 Task: Find connections with filter location Sirinhaém with filter topic #Whatinspiresmewith filter profile language Potuguese with filter current company Unichem Laboratories Limited with filter school Andhra University with filter industry Strategic Management Services with filter service category Market Research with filter keywords title Preschool Teacher
Action: Mouse moved to (195, 305)
Screenshot: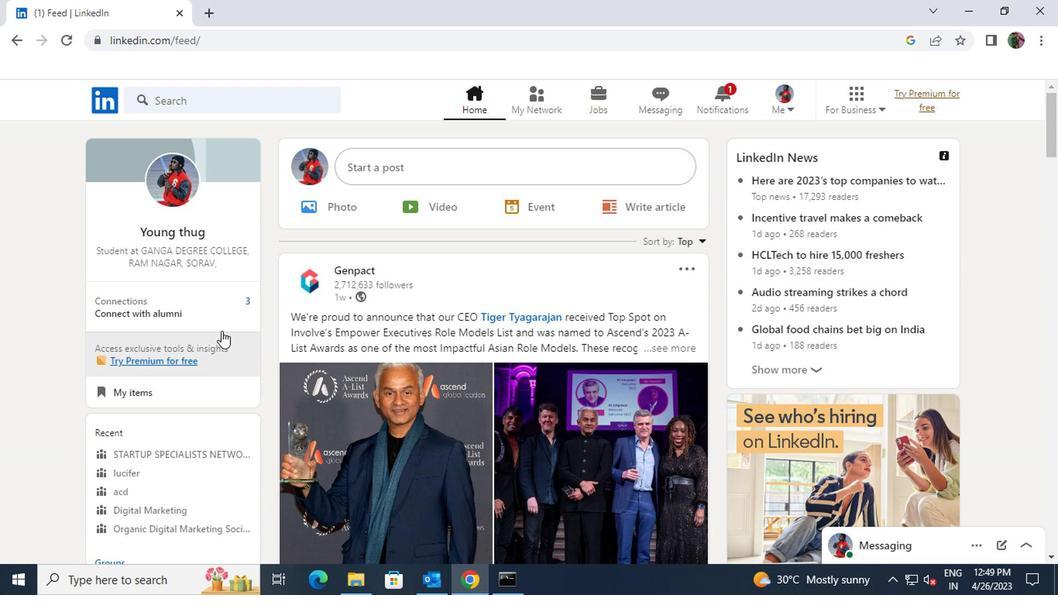 
Action: Mouse pressed left at (195, 305)
Screenshot: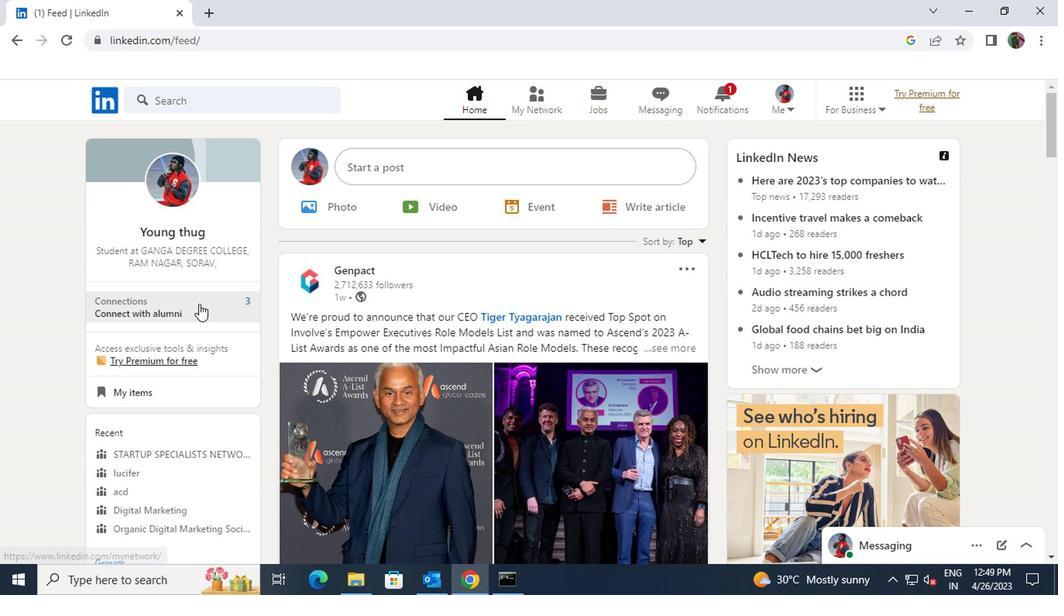 
Action: Mouse moved to (258, 191)
Screenshot: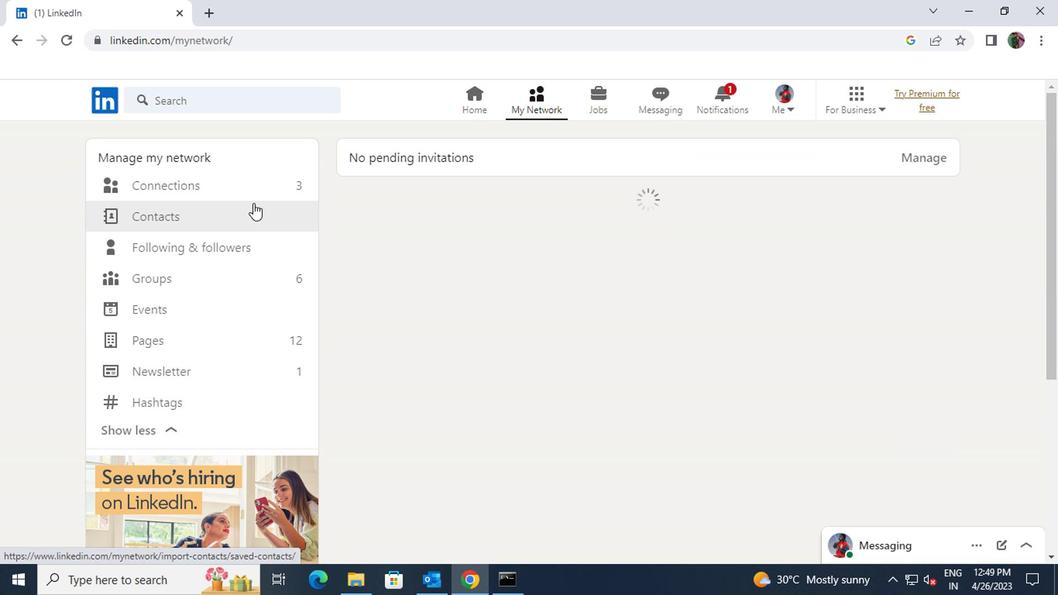 
Action: Mouse pressed left at (258, 191)
Screenshot: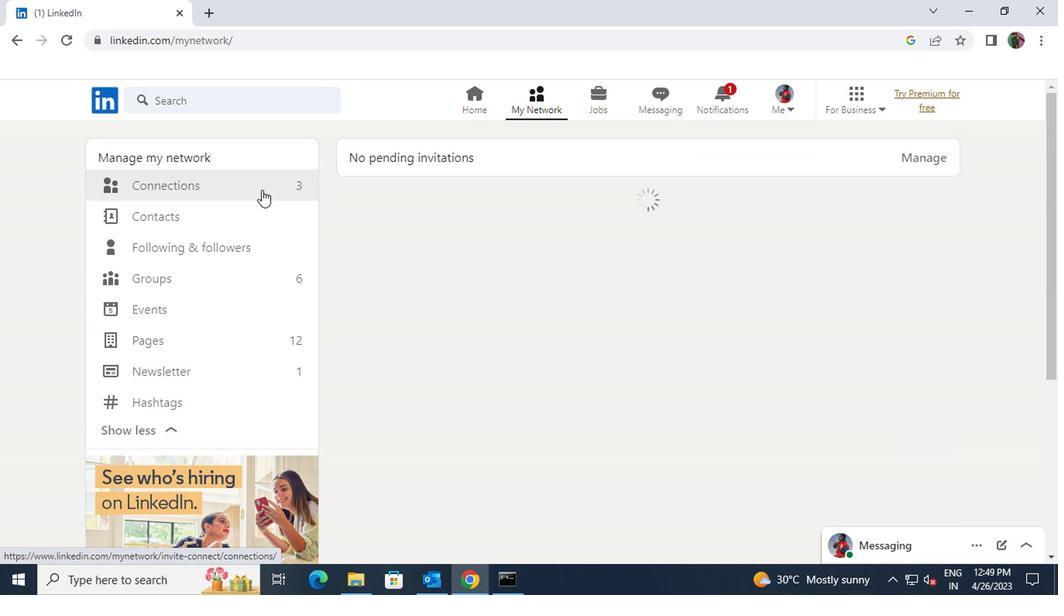 
Action: Mouse moved to (645, 180)
Screenshot: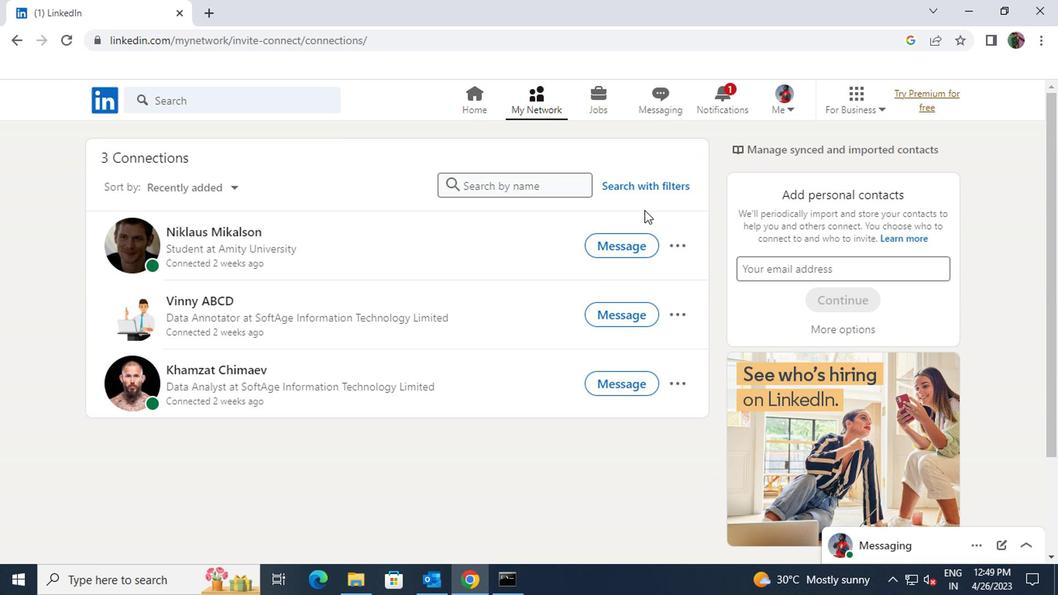 
Action: Mouse pressed left at (645, 180)
Screenshot: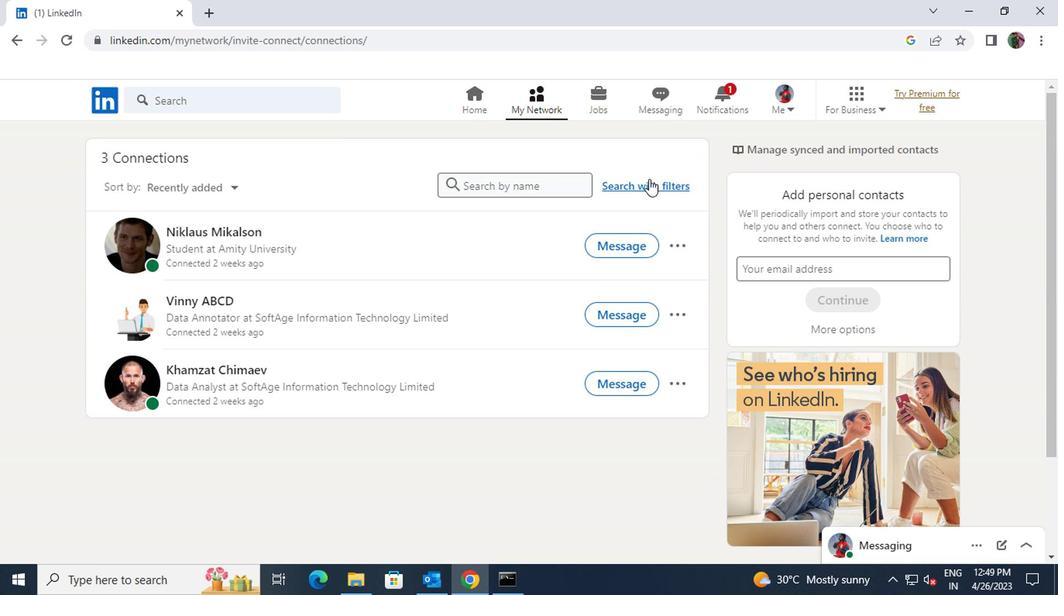 
Action: Mouse moved to (579, 149)
Screenshot: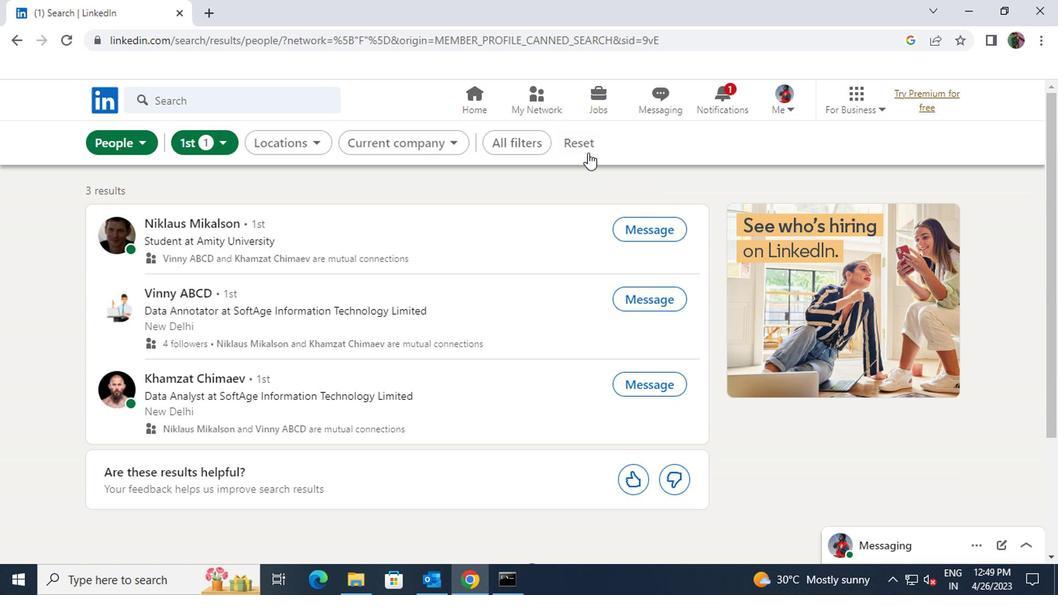 
Action: Mouse pressed left at (579, 149)
Screenshot: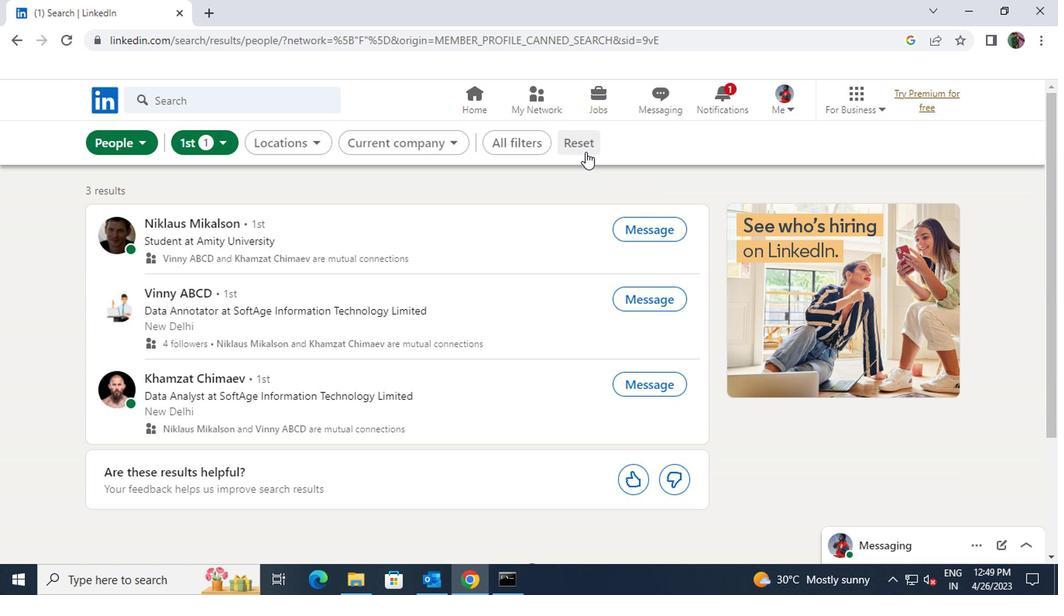
Action: Mouse moved to (559, 143)
Screenshot: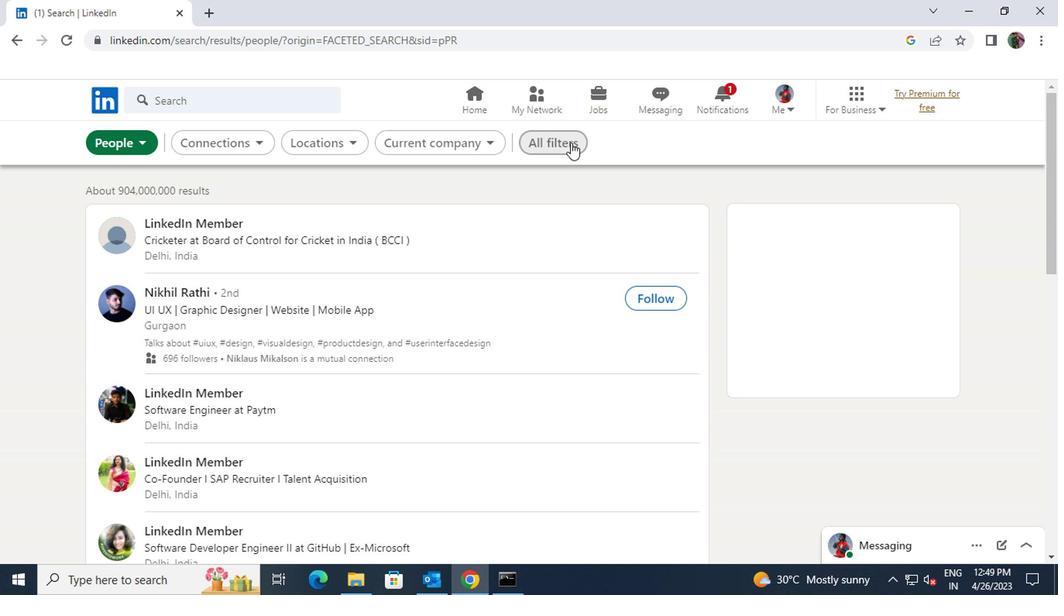 
Action: Mouse pressed left at (559, 143)
Screenshot: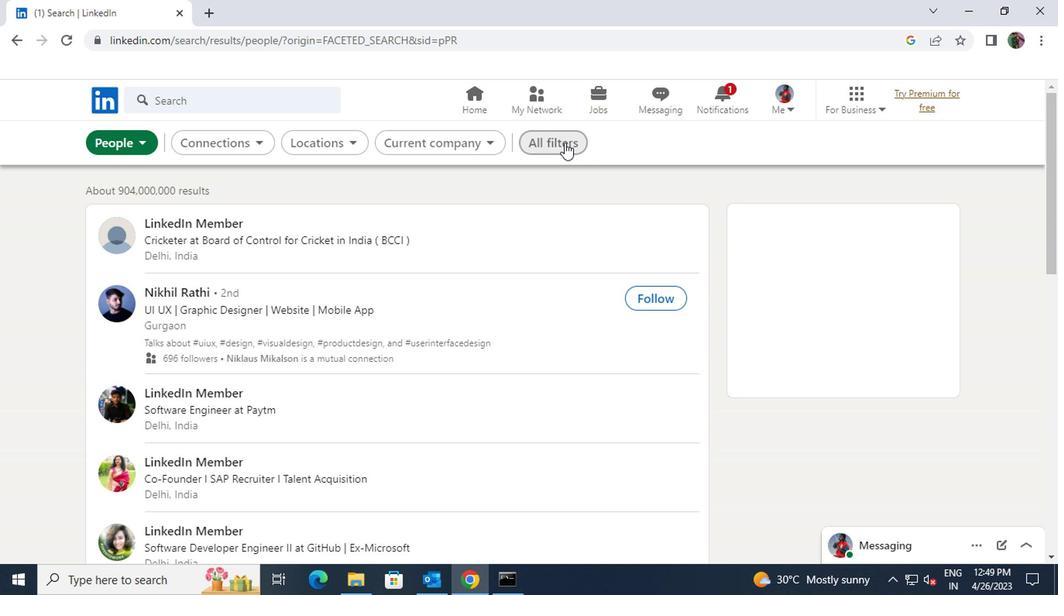 
Action: Mouse moved to (868, 422)
Screenshot: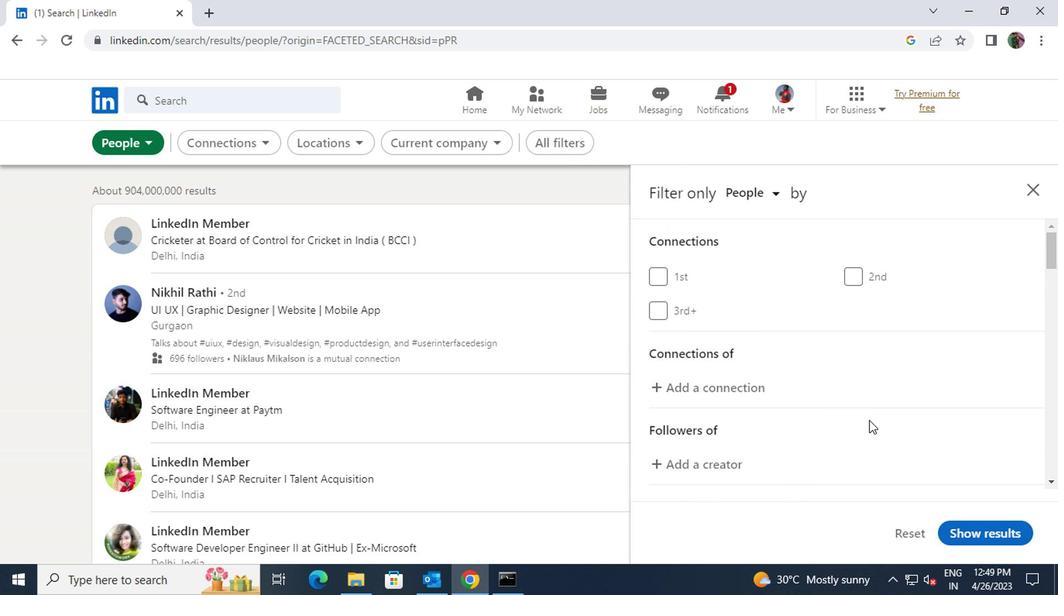 
Action: Mouse scrolled (868, 421) with delta (0, -1)
Screenshot: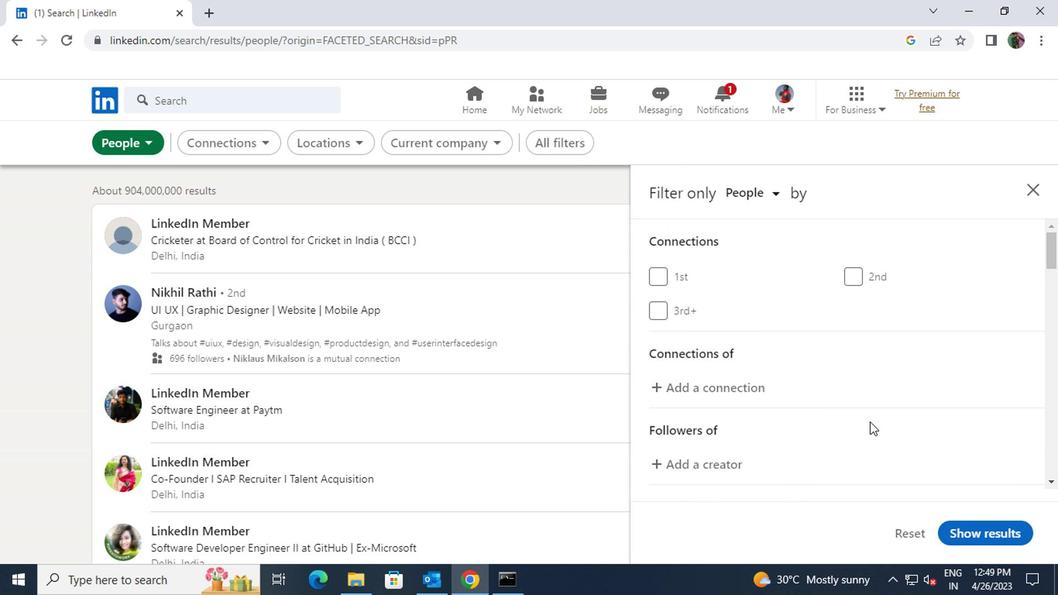 
Action: Mouse moved to (868, 421)
Screenshot: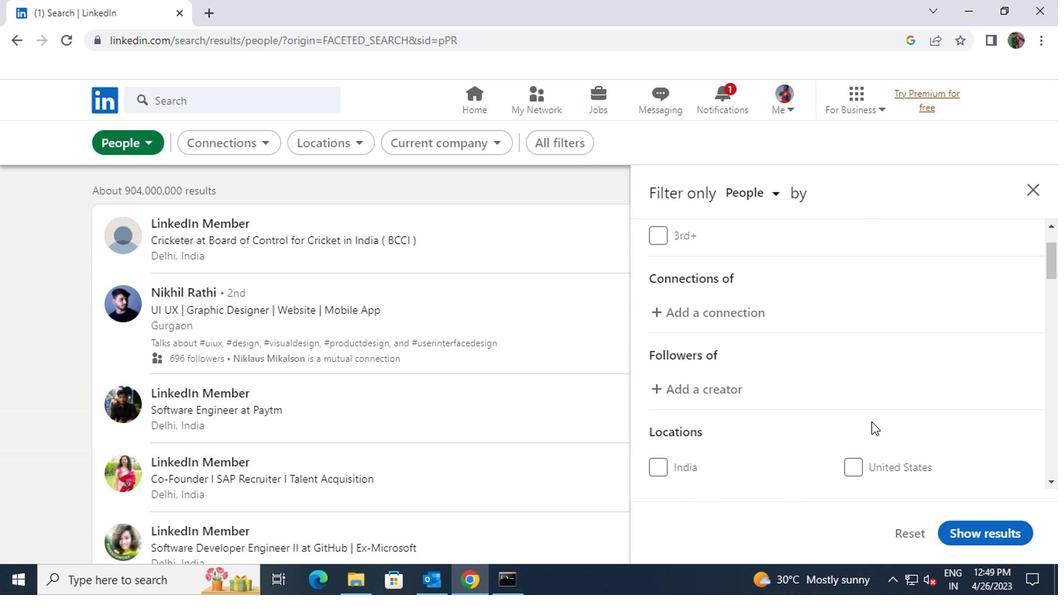 
Action: Mouse scrolled (868, 420) with delta (0, 0)
Screenshot: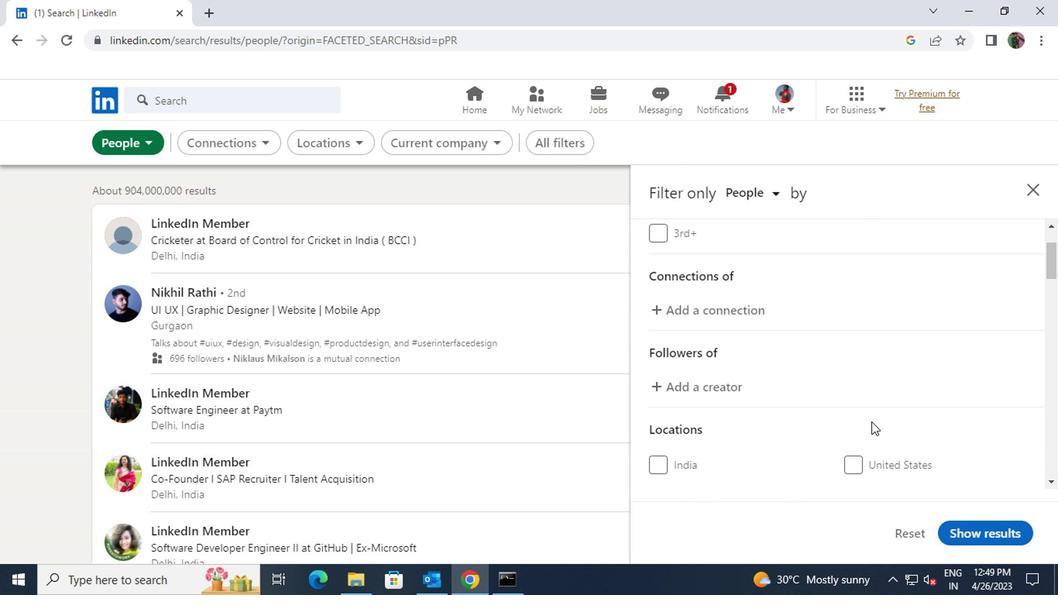 
Action: Mouse scrolled (868, 420) with delta (0, 0)
Screenshot: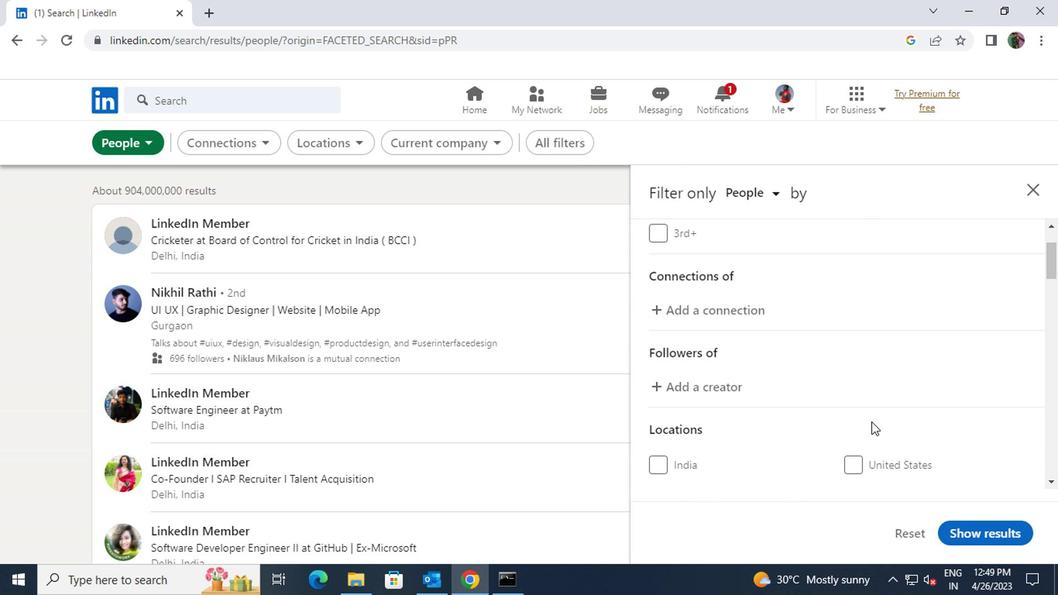 
Action: Mouse scrolled (868, 420) with delta (0, 0)
Screenshot: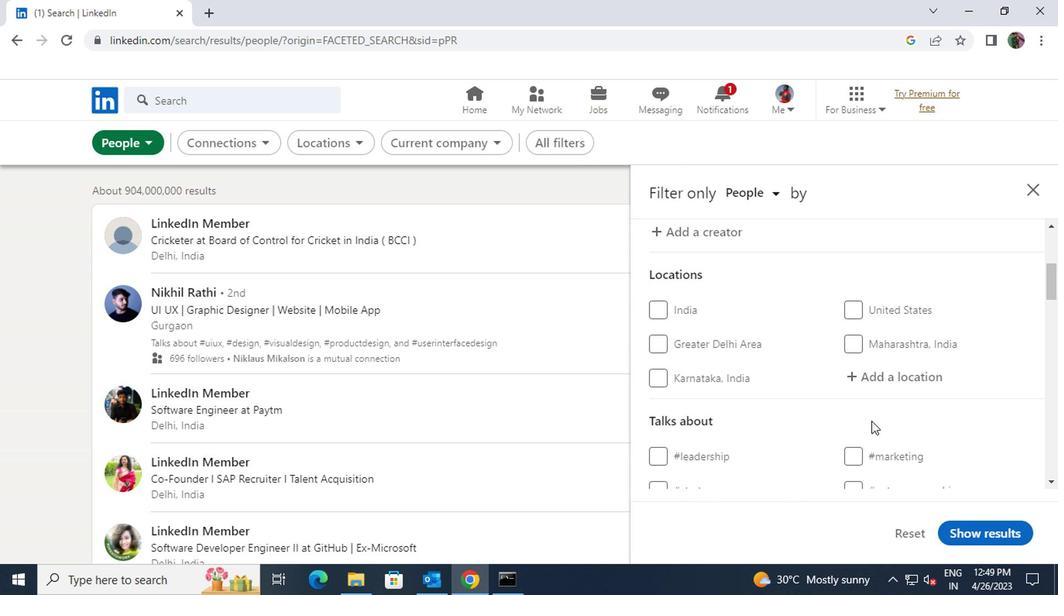 
Action: Mouse moved to (881, 301)
Screenshot: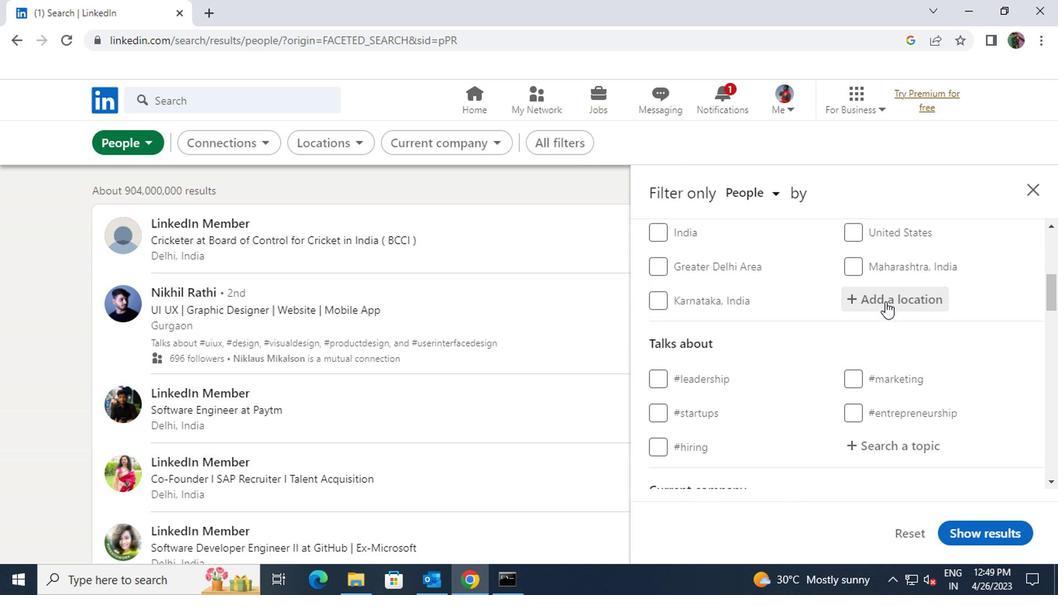 
Action: Mouse pressed left at (881, 301)
Screenshot: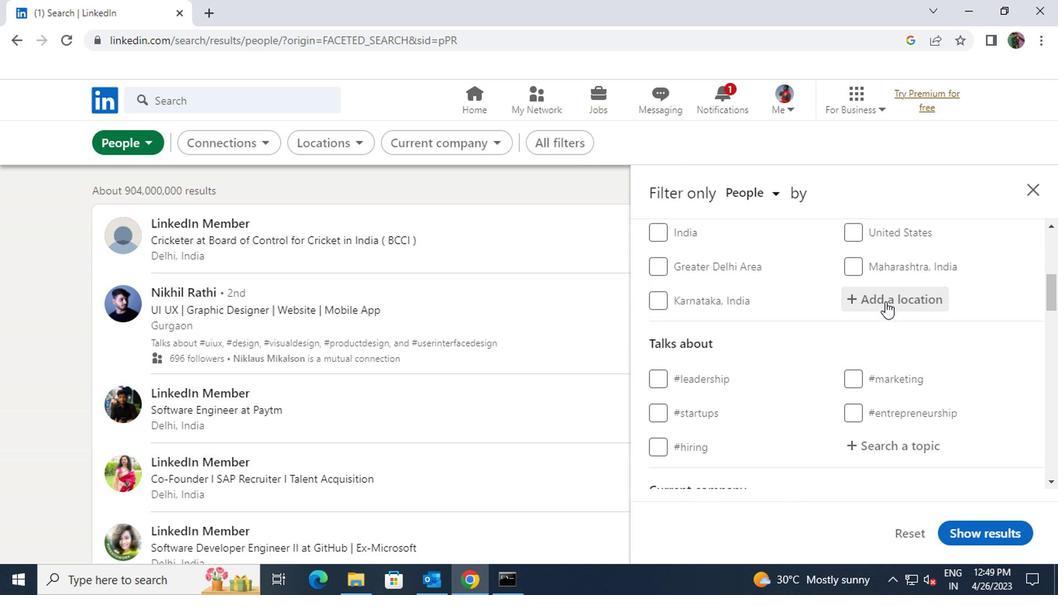 
Action: Key pressed <Key.shift>SIRINHAEM
Screenshot: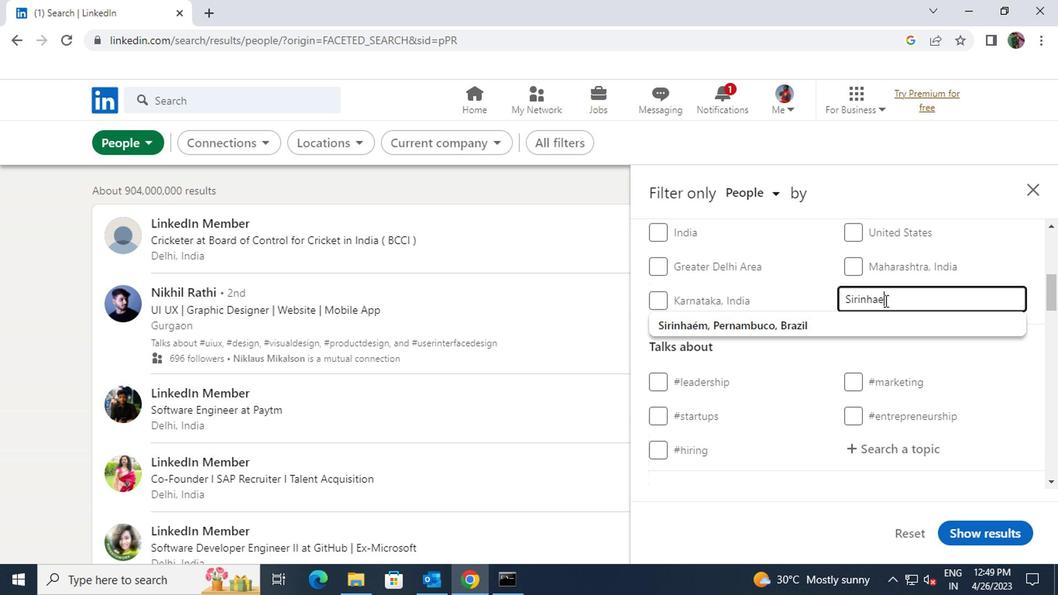 
Action: Mouse moved to (860, 323)
Screenshot: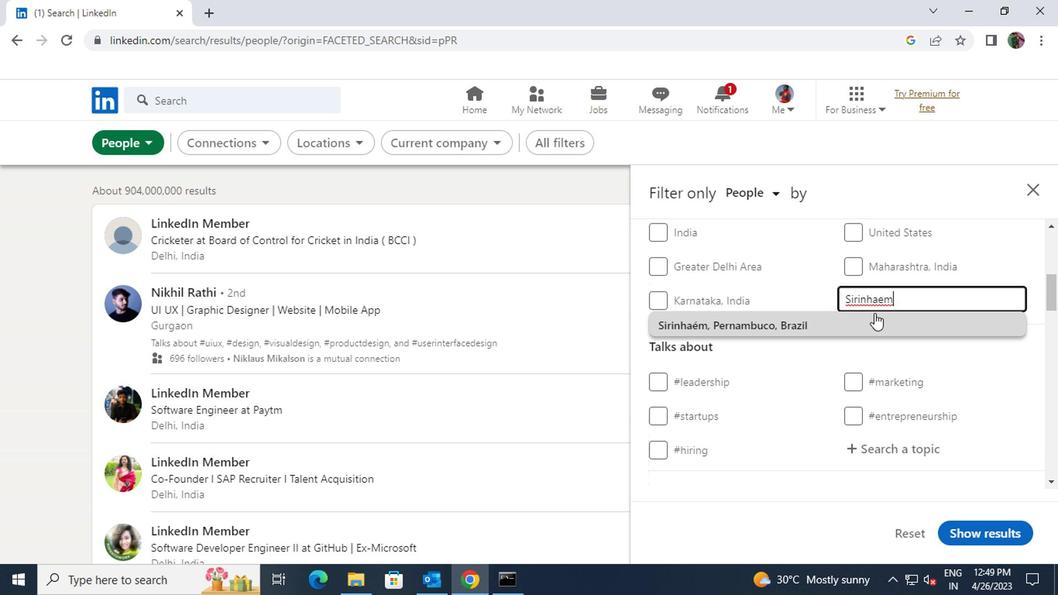 
Action: Mouse pressed left at (860, 323)
Screenshot: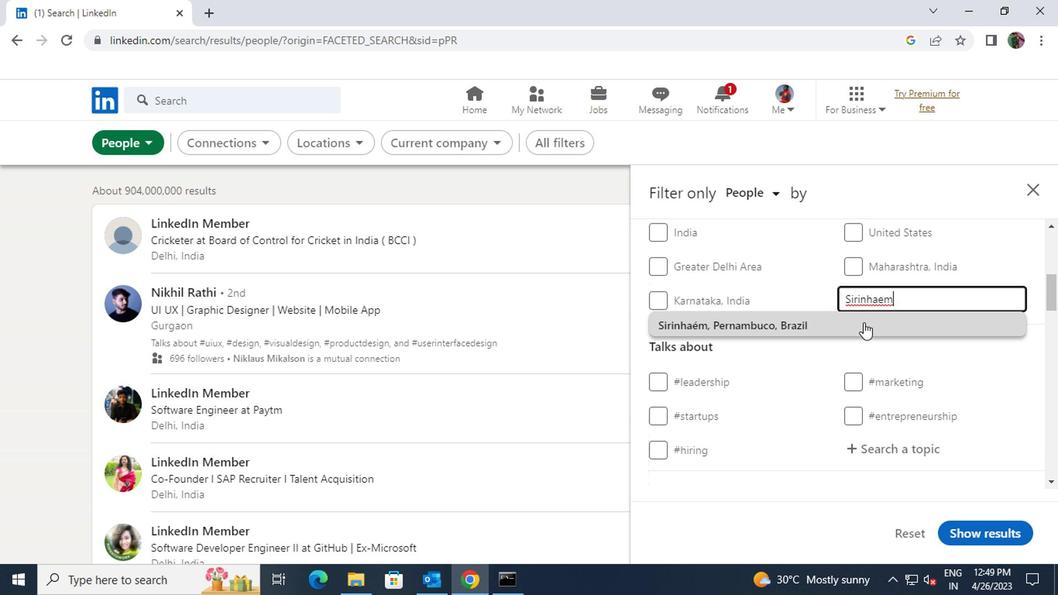 
Action: Mouse scrolled (860, 322) with delta (0, 0)
Screenshot: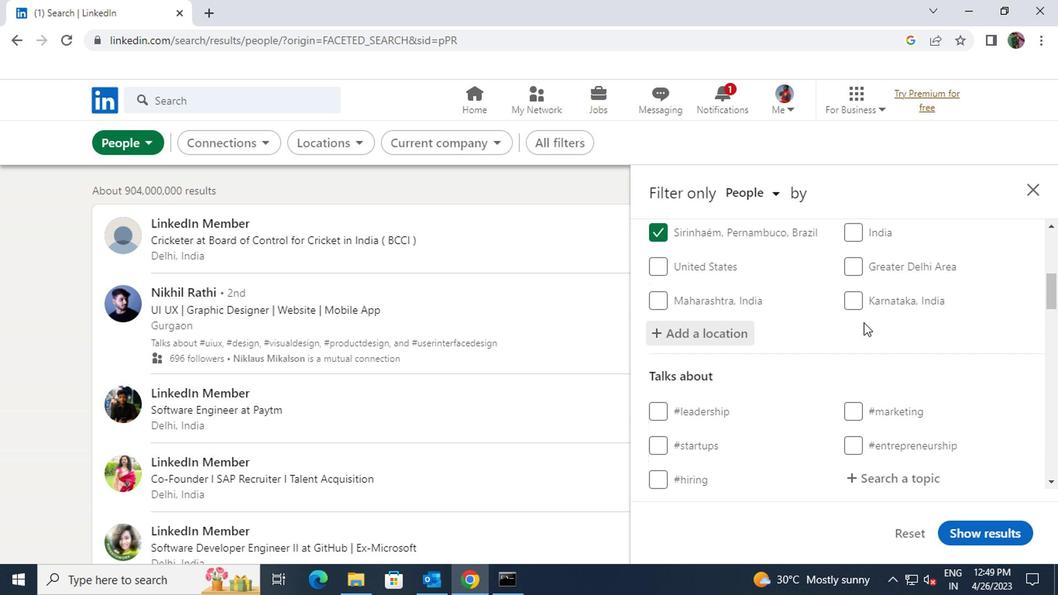 
Action: Mouse scrolled (860, 322) with delta (0, 0)
Screenshot: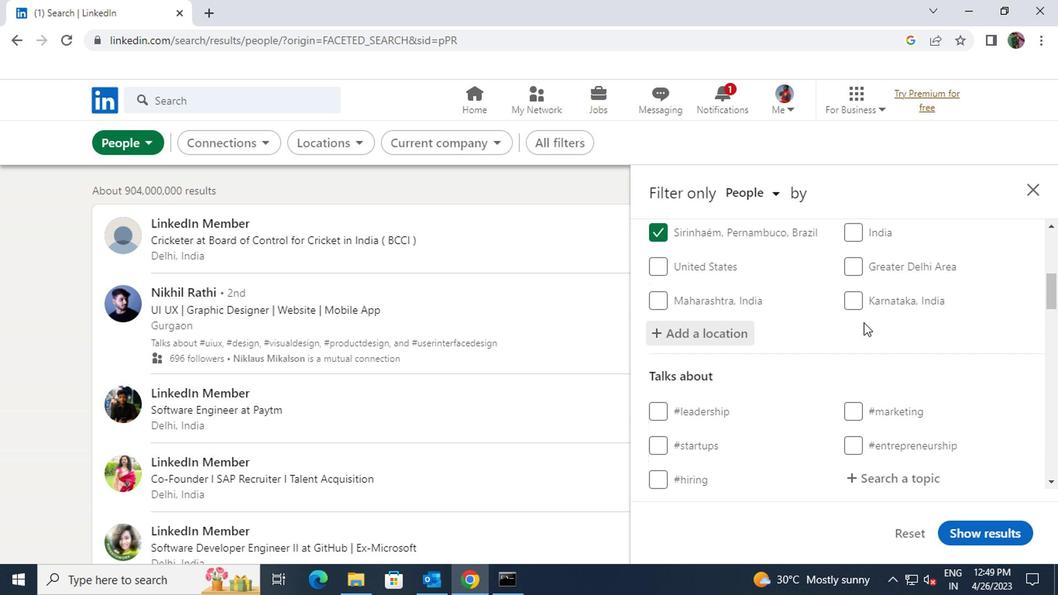 
Action: Mouse pressed left at (860, 323)
Screenshot: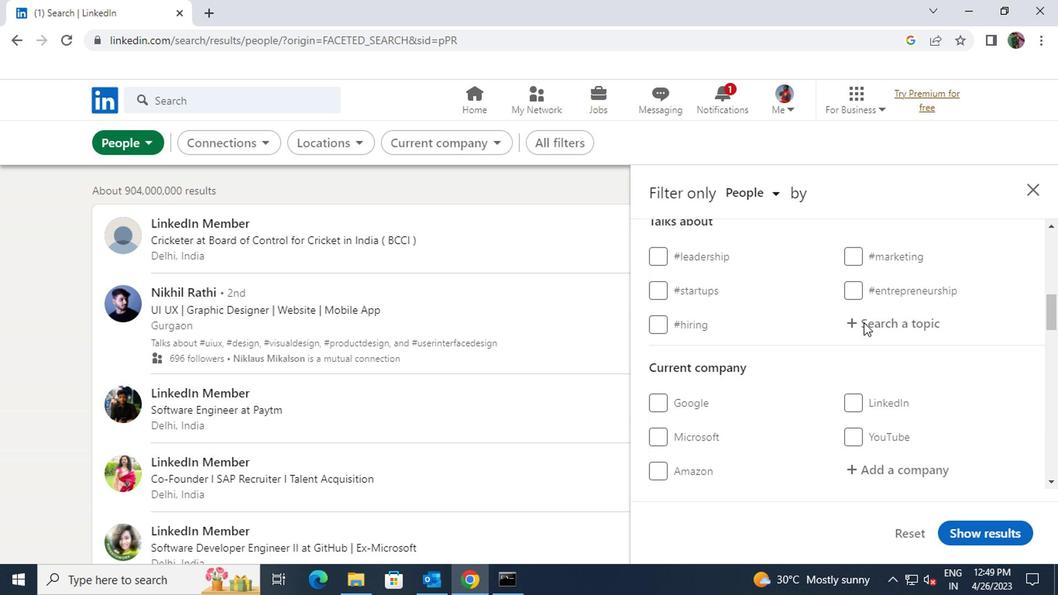 
Action: Key pressed <Key.shift><Key.shift><Key.shift><Key.shift><Key.shift><Key.shift><Key.shift><Key.shift><Key.shift><Key.shift><Key.shift><Key.shift><Key.shift>#WHATINSPIREWITH
Screenshot: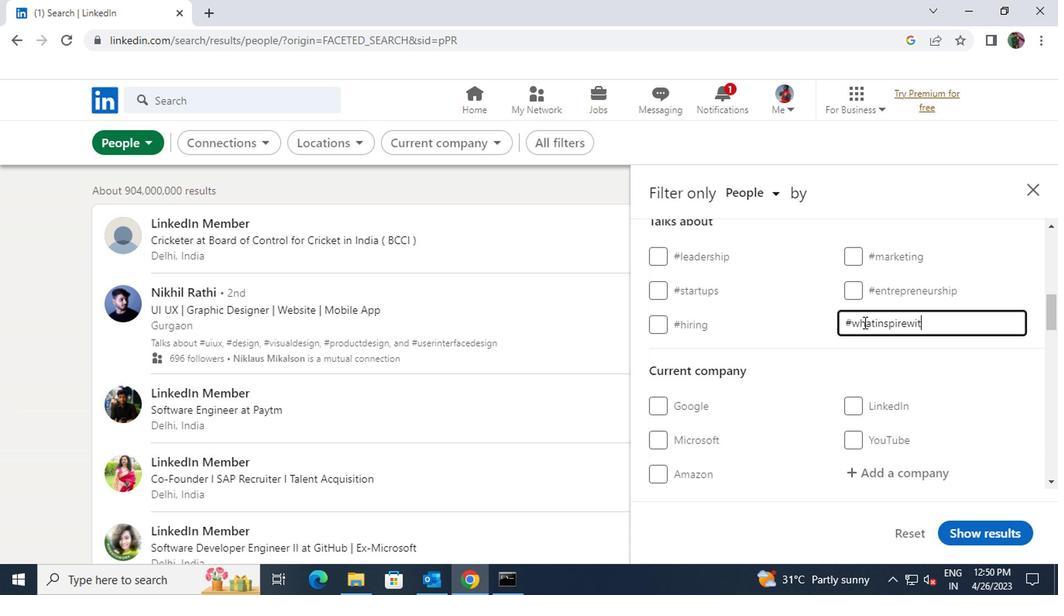 
Action: Mouse scrolled (860, 322) with delta (0, 0)
Screenshot: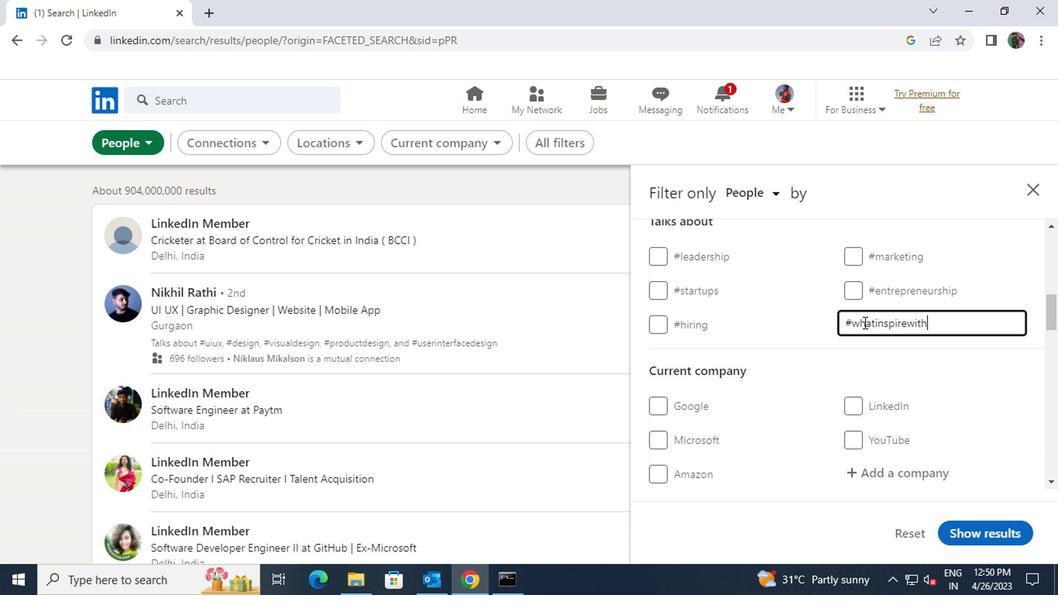 
Action: Mouse scrolled (860, 322) with delta (0, 0)
Screenshot: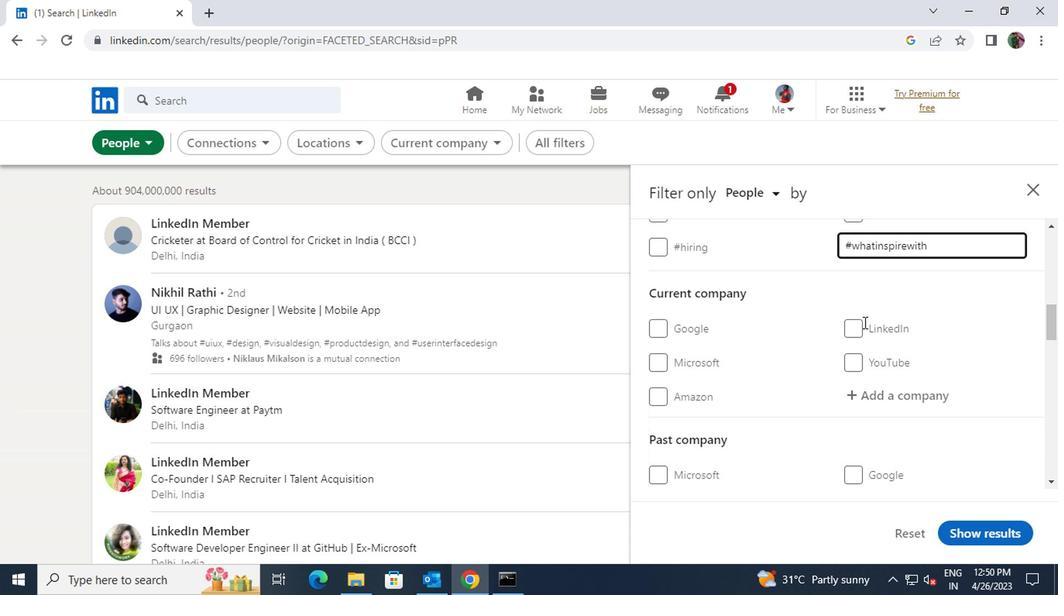 
Action: Mouse moved to (860, 321)
Screenshot: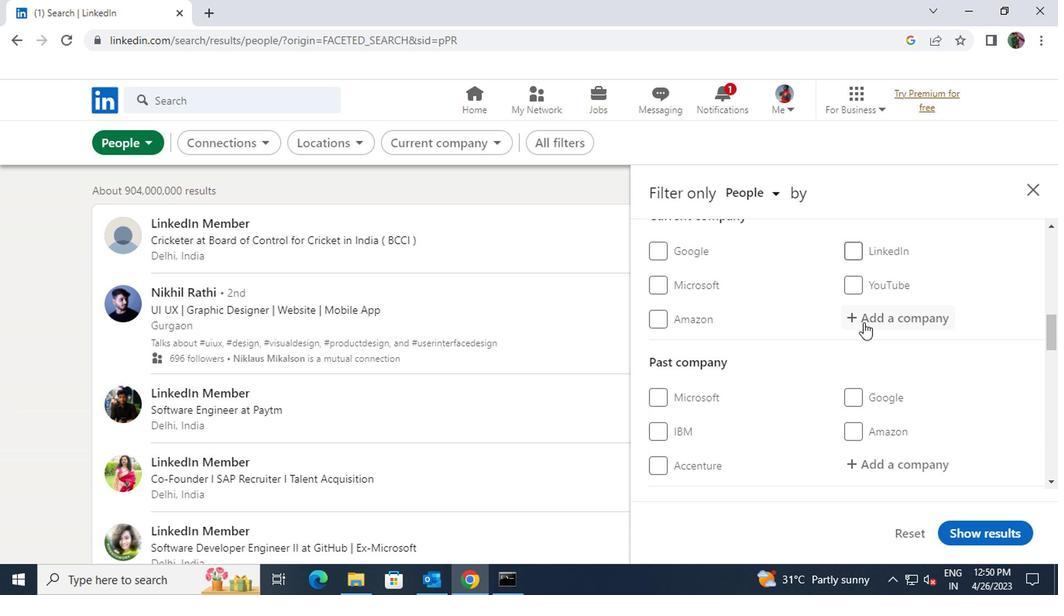 
Action: Mouse pressed left at (860, 321)
Screenshot: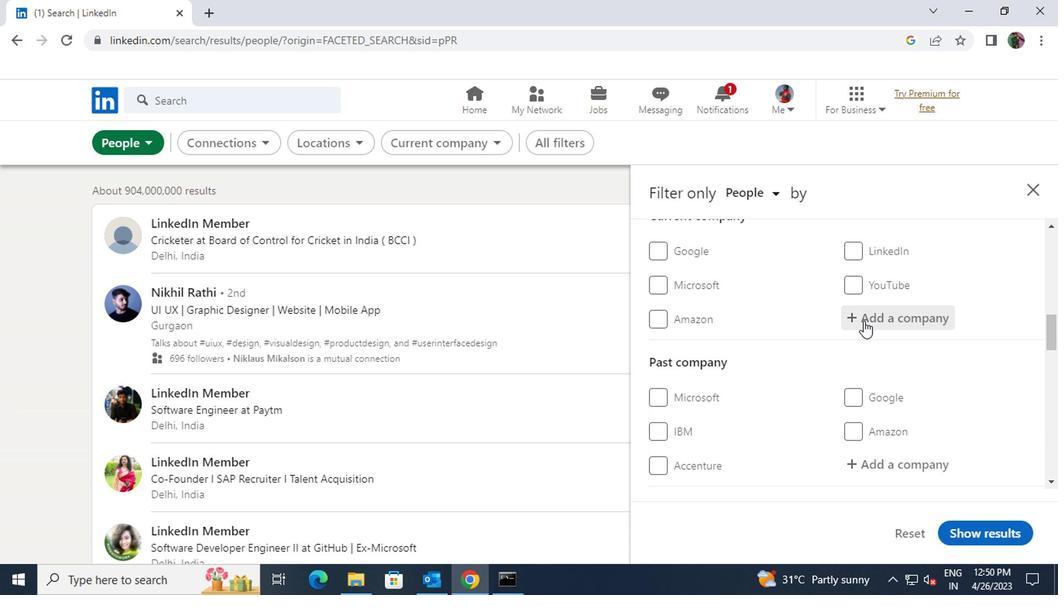 
Action: Key pressed <Key.shift><Key.shift><Key.shift><Key.shift><Key.shift><Key.shift>UNICHEM
Screenshot: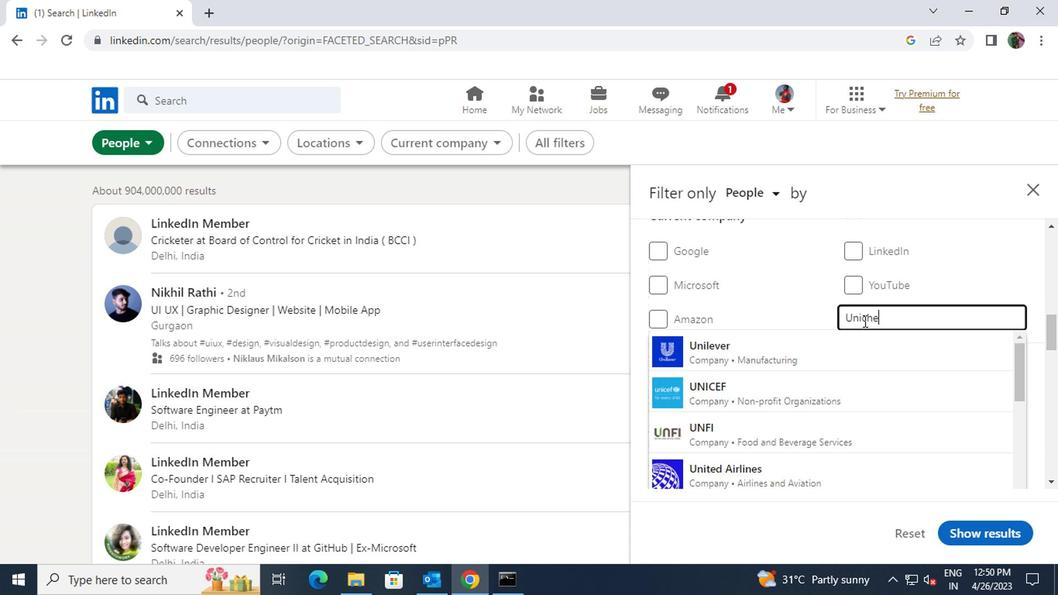 
Action: Mouse moved to (848, 344)
Screenshot: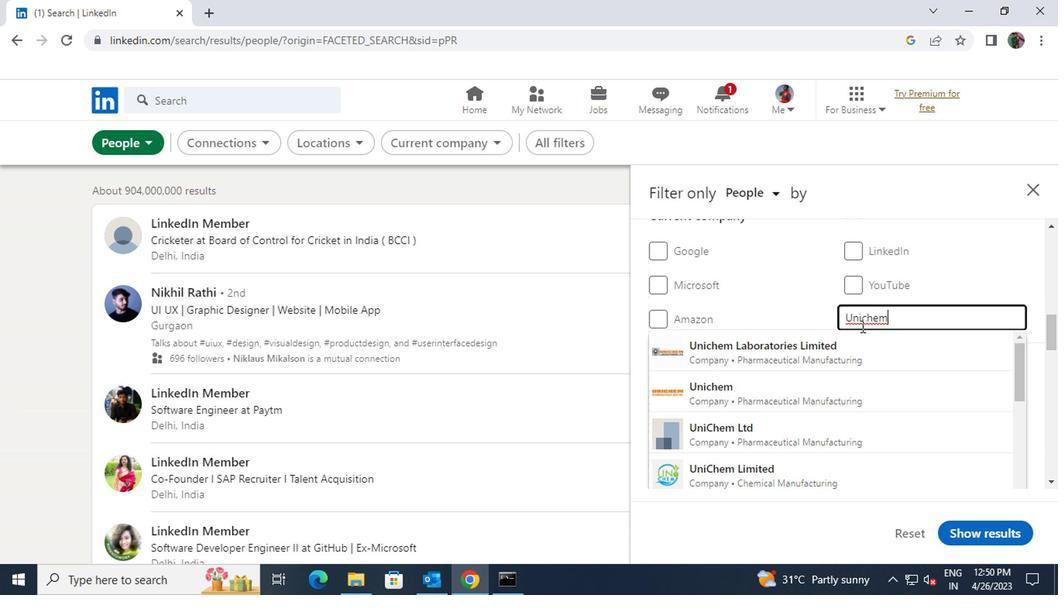 
Action: Mouse pressed left at (848, 344)
Screenshot: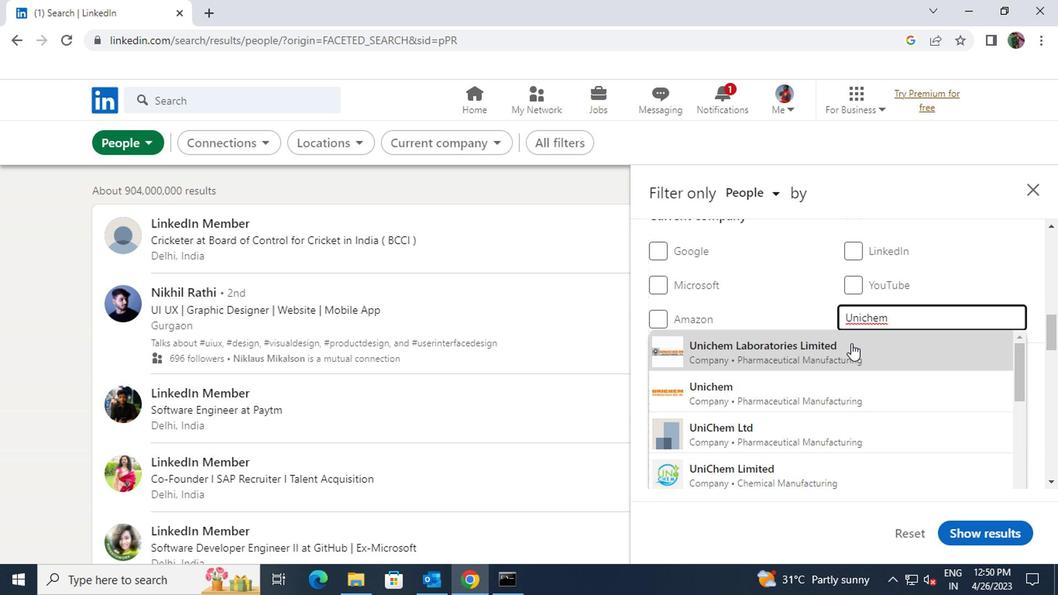 
Action: Mouse scrolled (848, 343) with delta (0, 0)
Screenshot: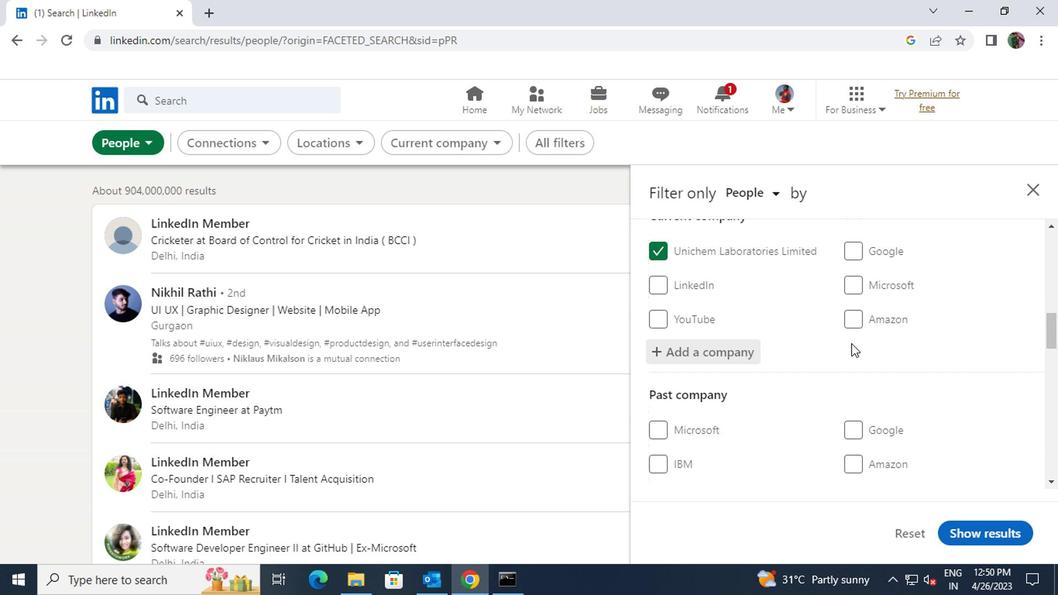 
Action: Mouse scrolled (848, 343) with delta (0, 0)
Screenshot: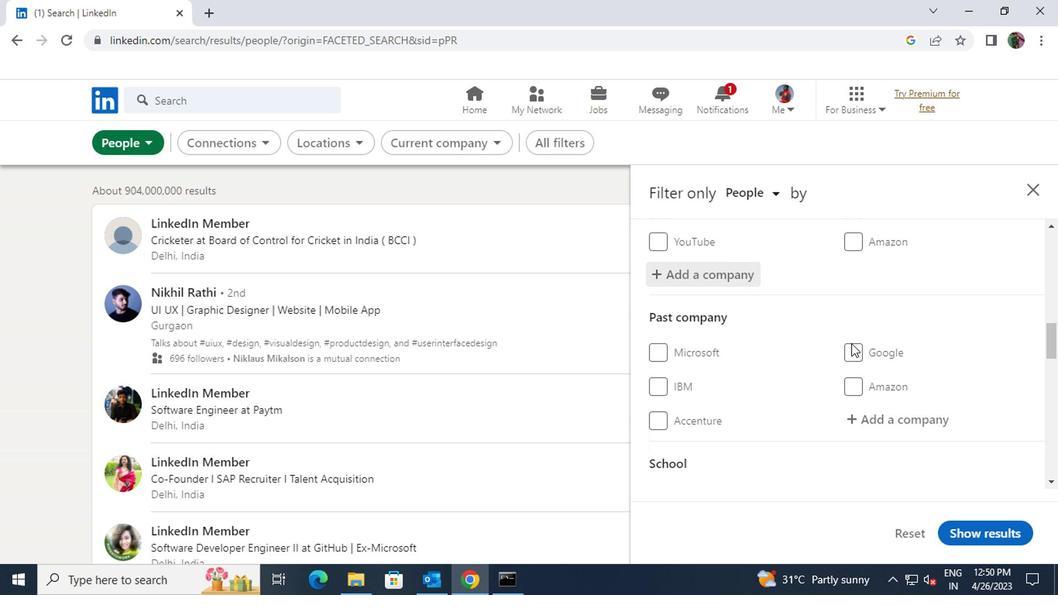 
Action: Mouse scrolled (848, 343) with delta (0, 0)
Screenshot: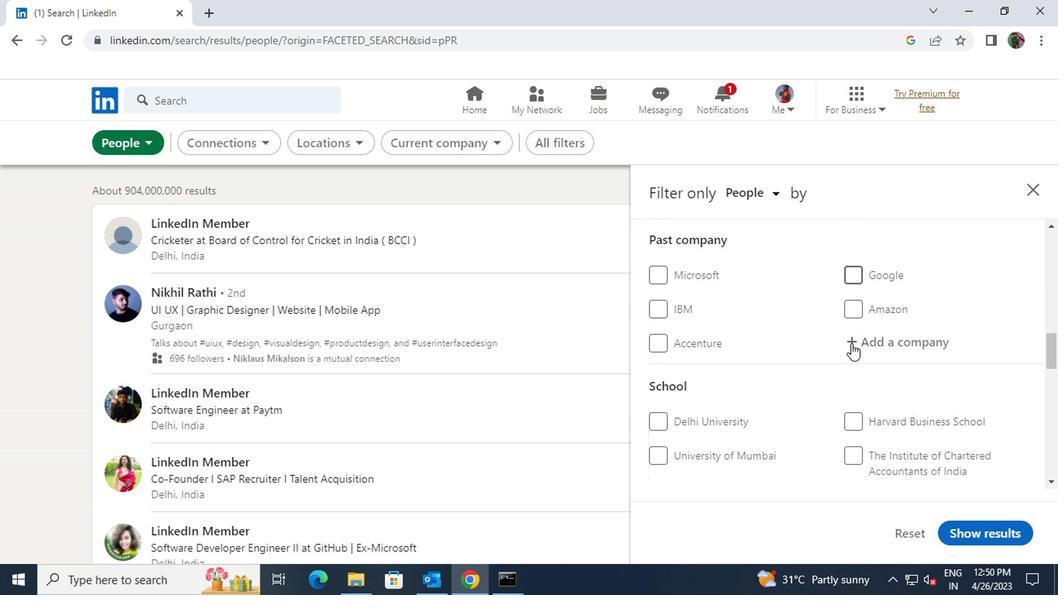 
Action: Mouse moved to (874, 430)
Screenshot: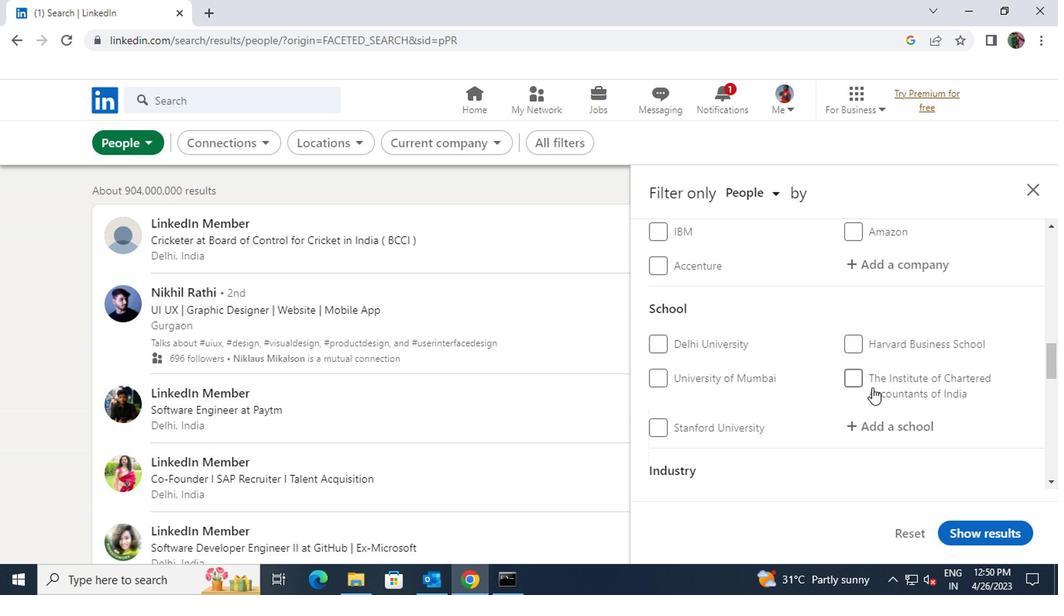 
Action: Mouse pressed left at (874, 430)
Screenshot: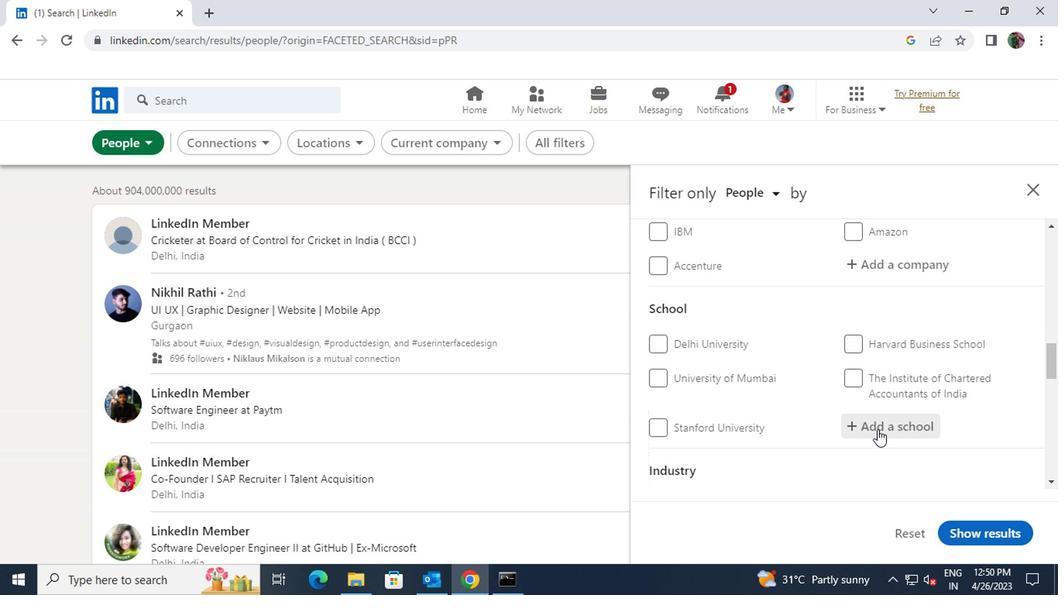 
Action: Key pressed <Key.shift>ANDHRA
Screenshot: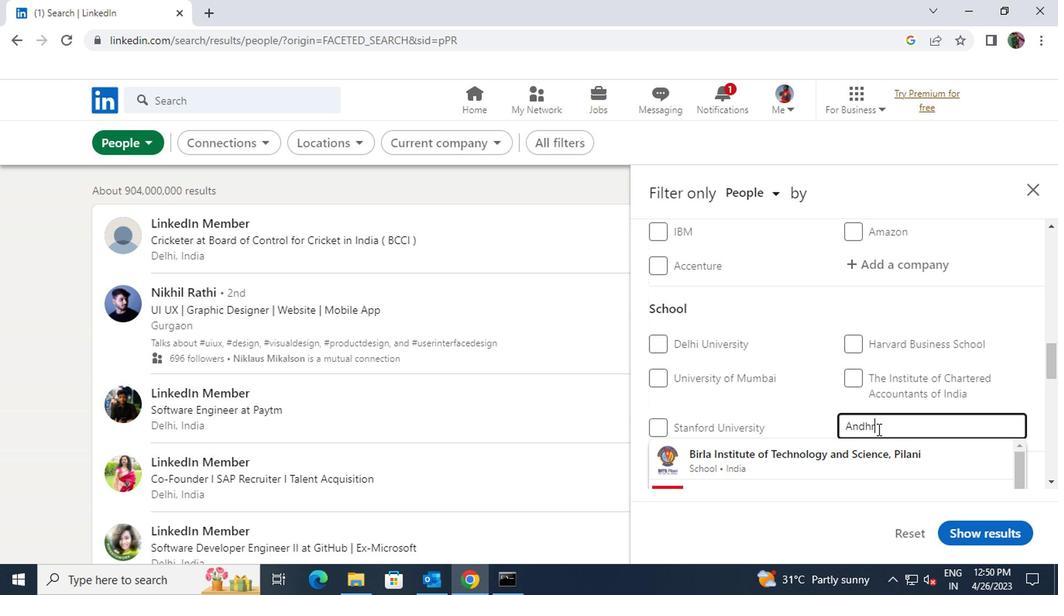 
Action: Mouse moved to (840, 470)
Screenshot: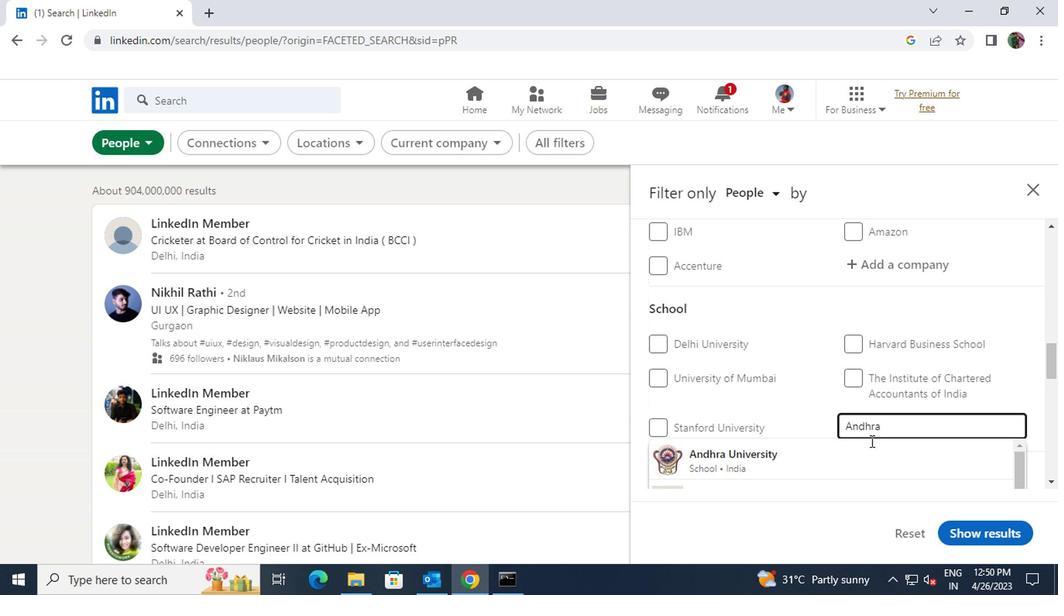 
Action: Mouse pressed left at (840, 470)
Screenshot: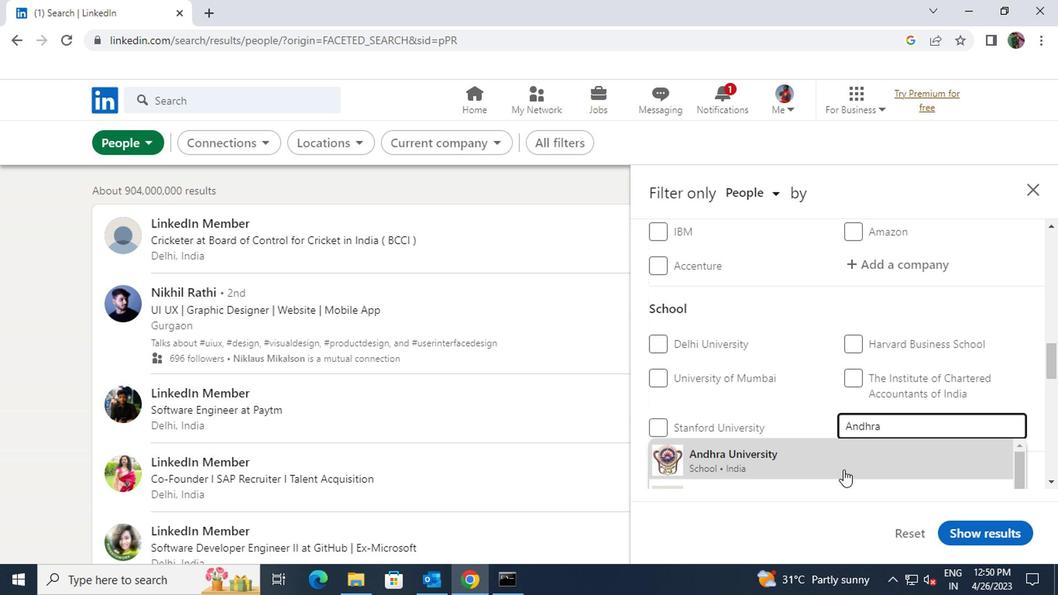
Action: Mouse scrolled (840, 469) with delta (0, -1)
Screenshot: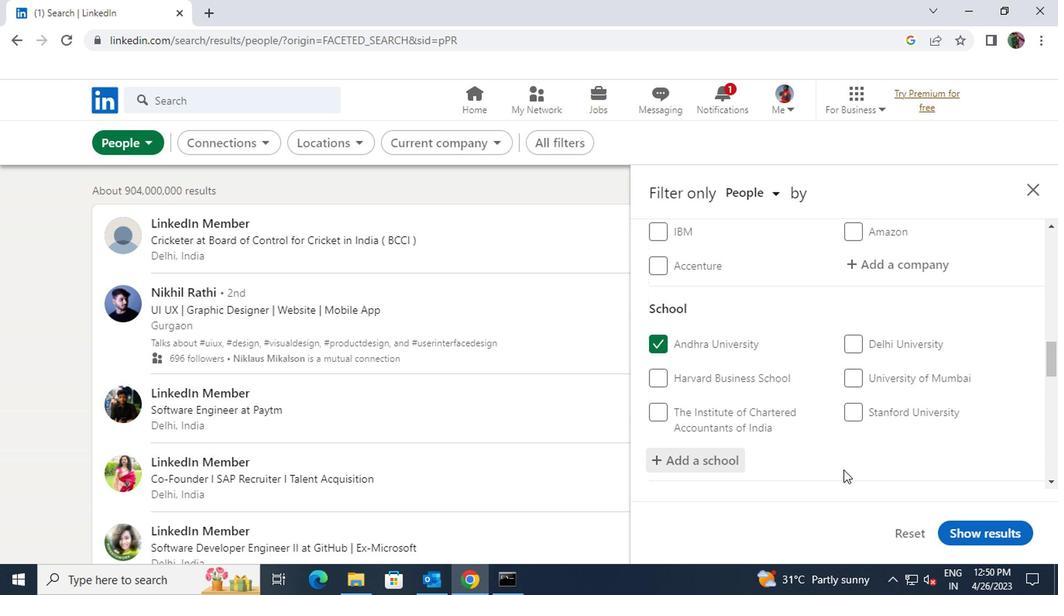 
Action: Mouse scrolled (840, 469) with delta (0, -1)
Screenshot: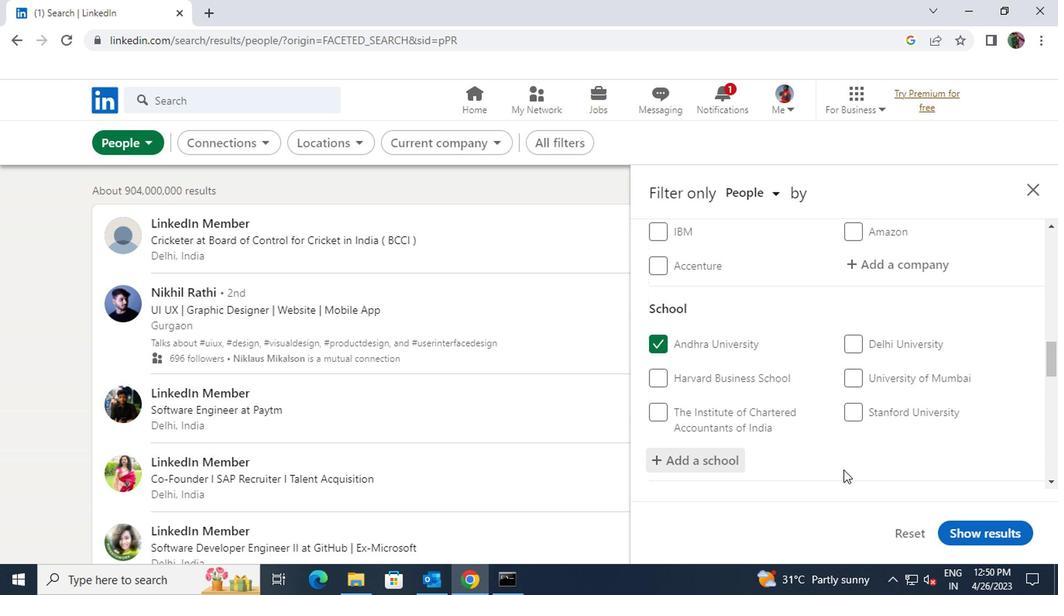 
Action: Mouse scrolled (840, 469) with delta (0, -1)
Screenshot: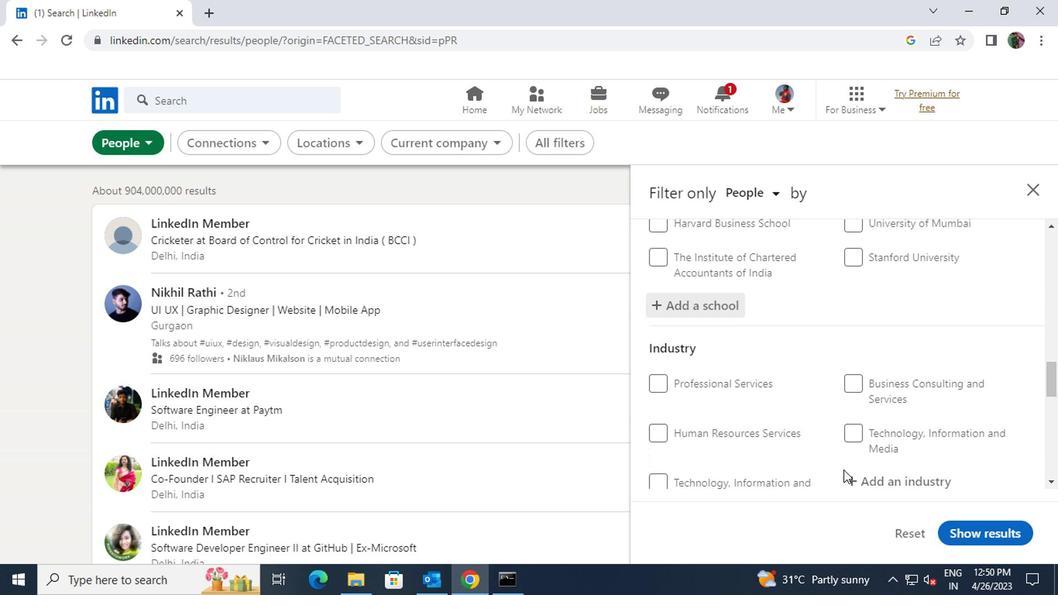 
Action: Mouse moved to (861, 409)
Screenshot: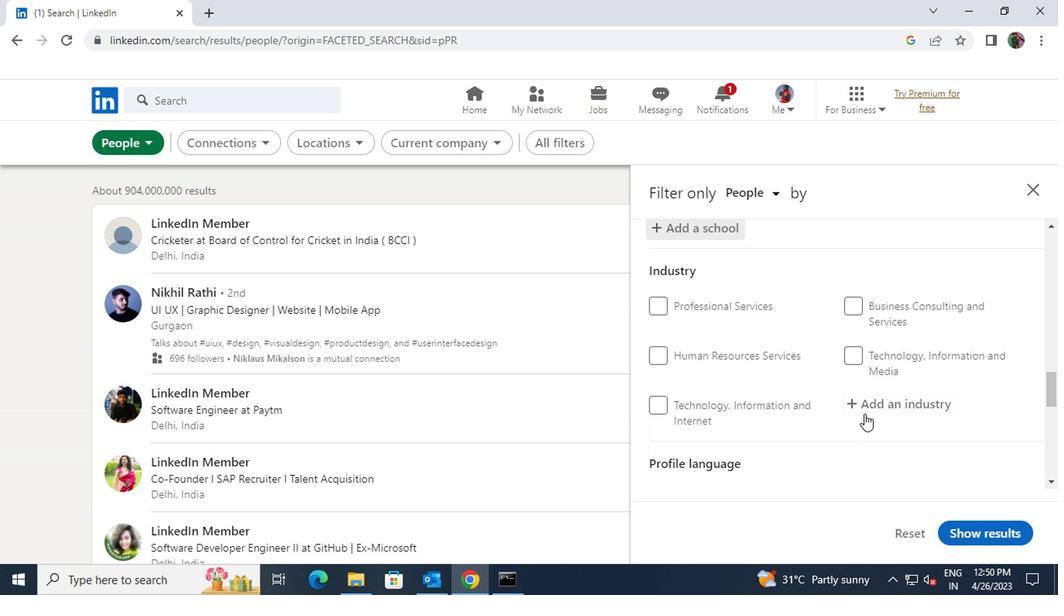 
Action: Mouse pressed left at (861, 409)
Screenshot: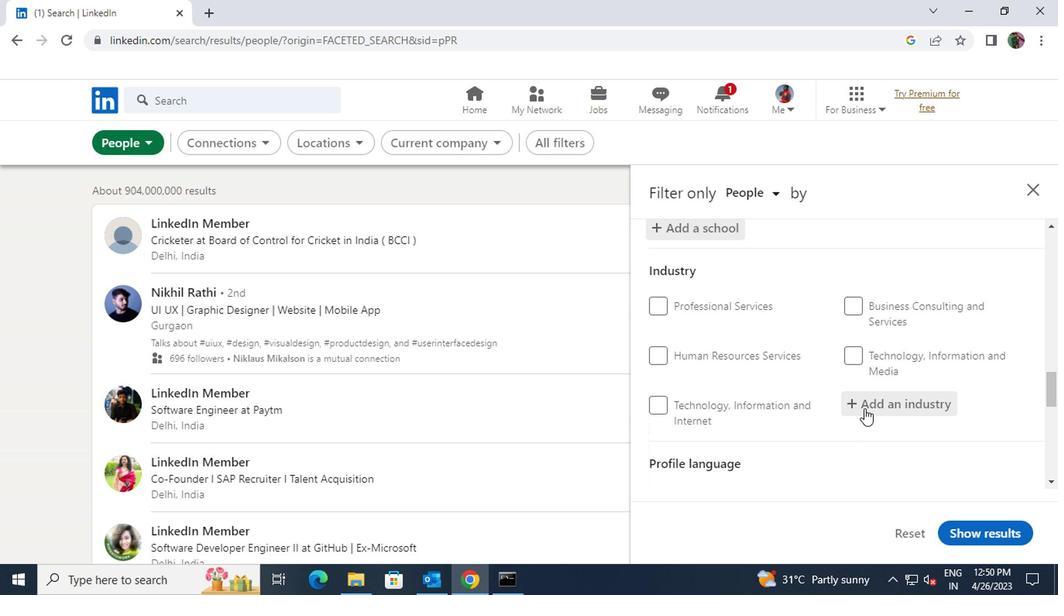
Action: Key pressed <Key.shift><Key.shift>STR
Screenshot: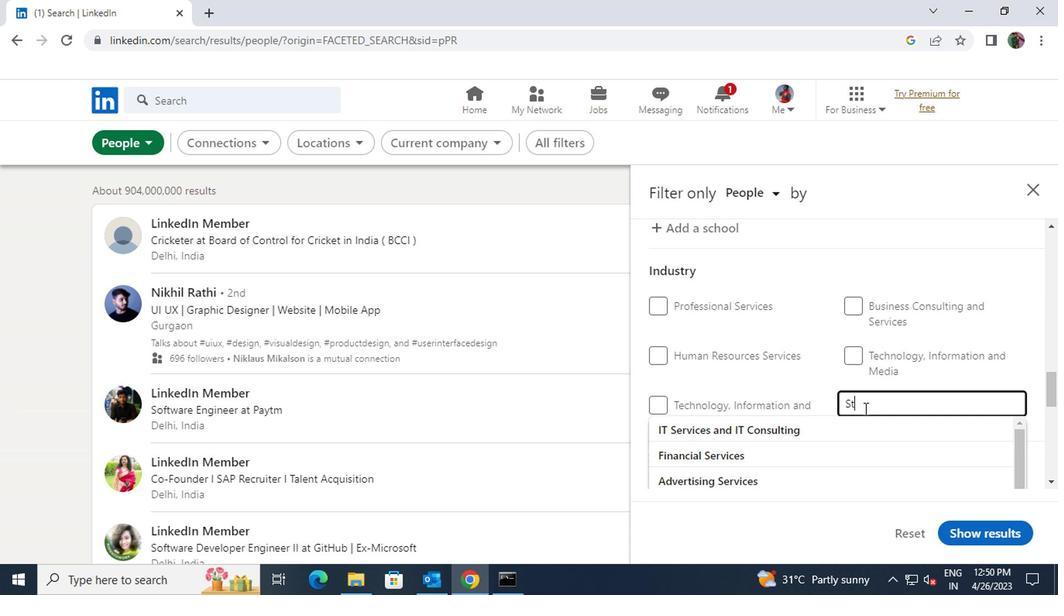 
Action: Mouse moved to (848, 425)
Screenshot: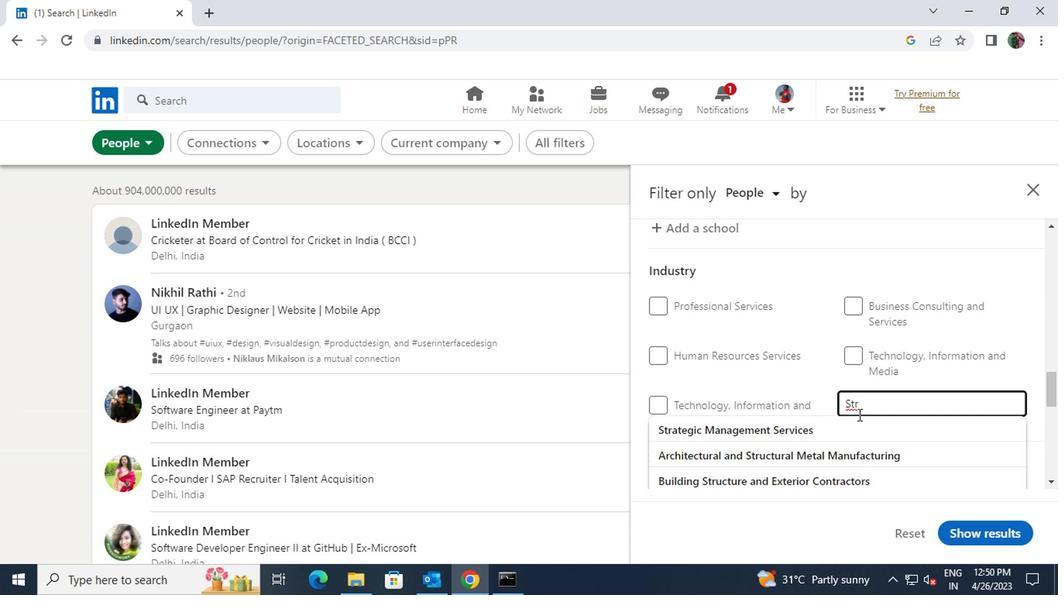 
Action: Mouse pressed left at (848, 425)
Screenshot: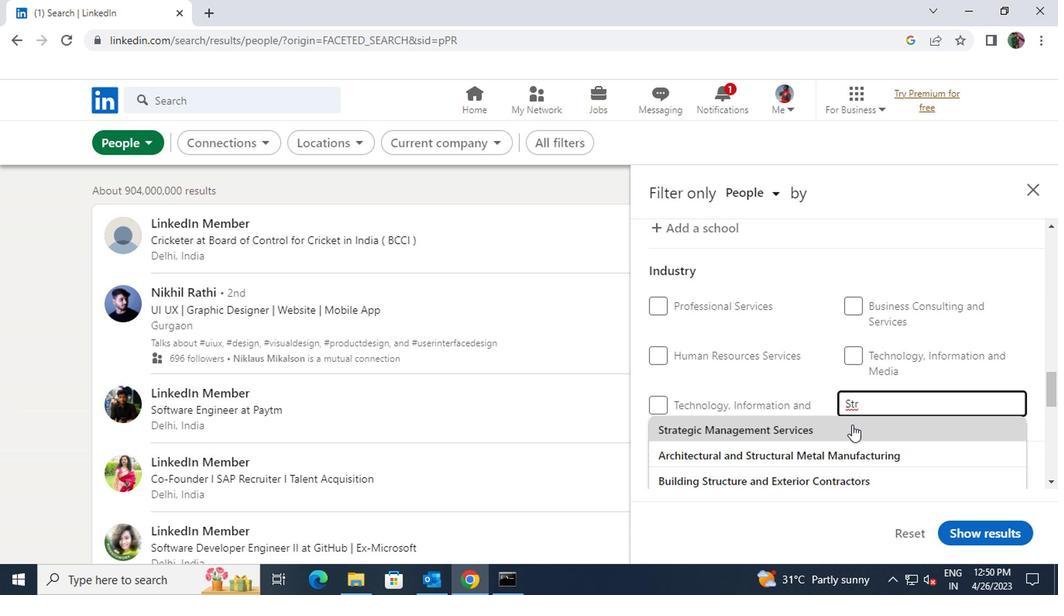 
Action: Mouse scrolled (848, 424) with delta (0, 0)
Screenshot: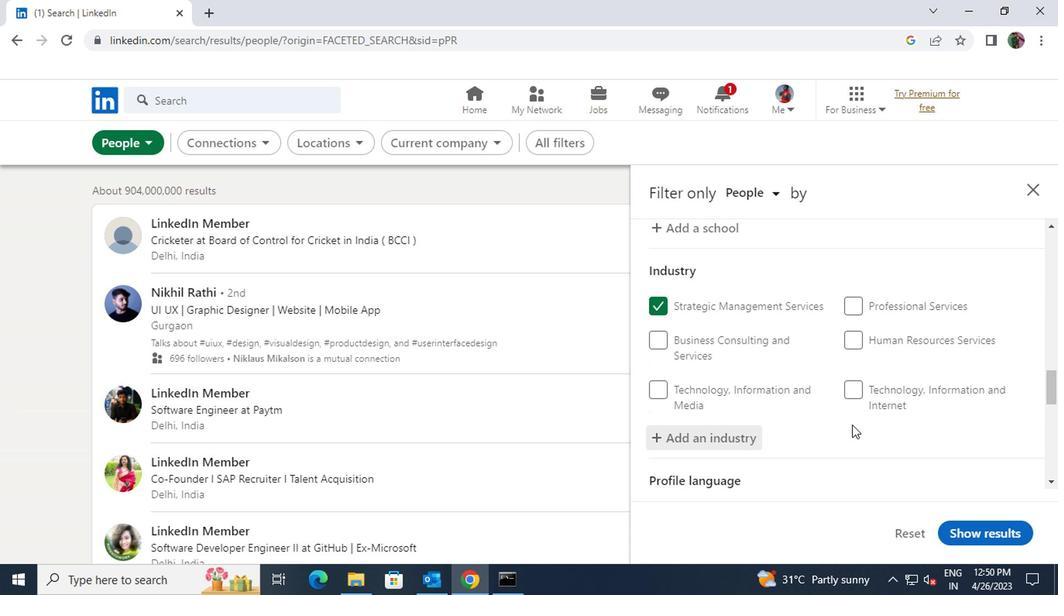 
Action: Mouse scrolled (848, 424) with delta (0, 0)
Screenshot: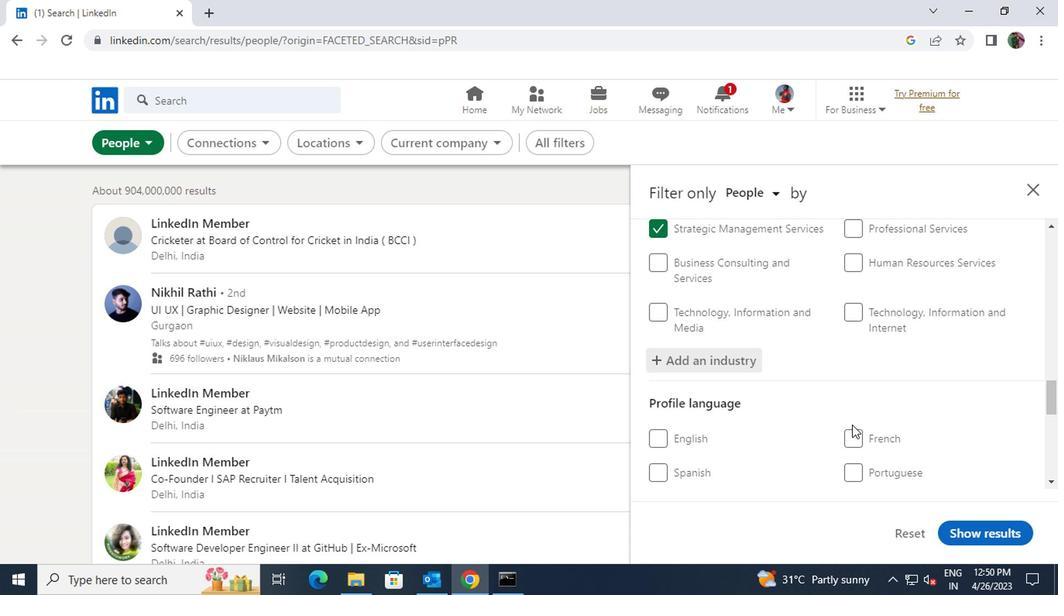 
Action: Mouse moved to (848, 396)
Screenshot: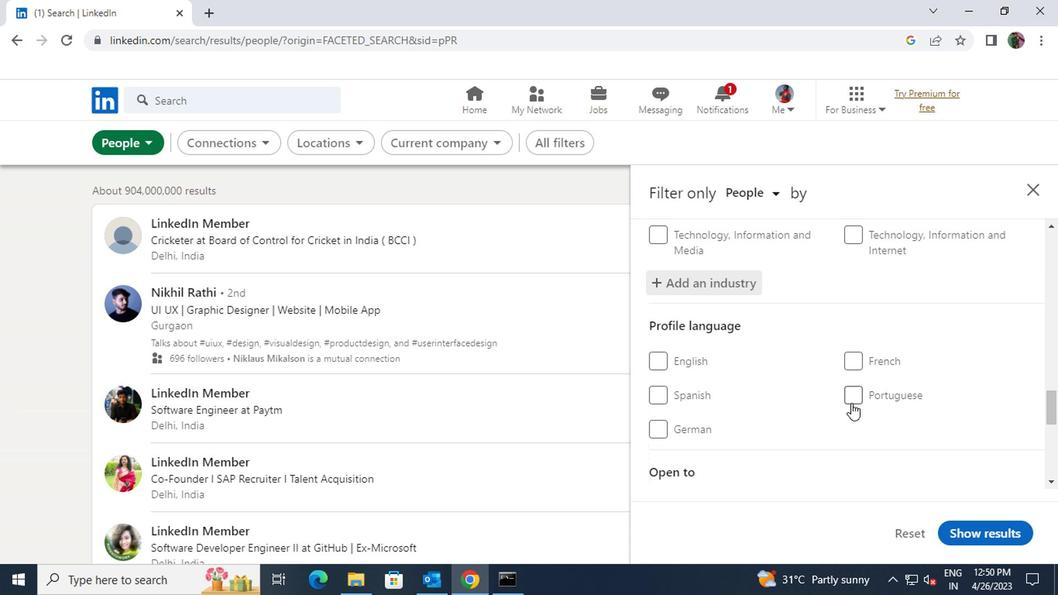 
Action: Mouse pressed left at (848, 396)
Screenshot: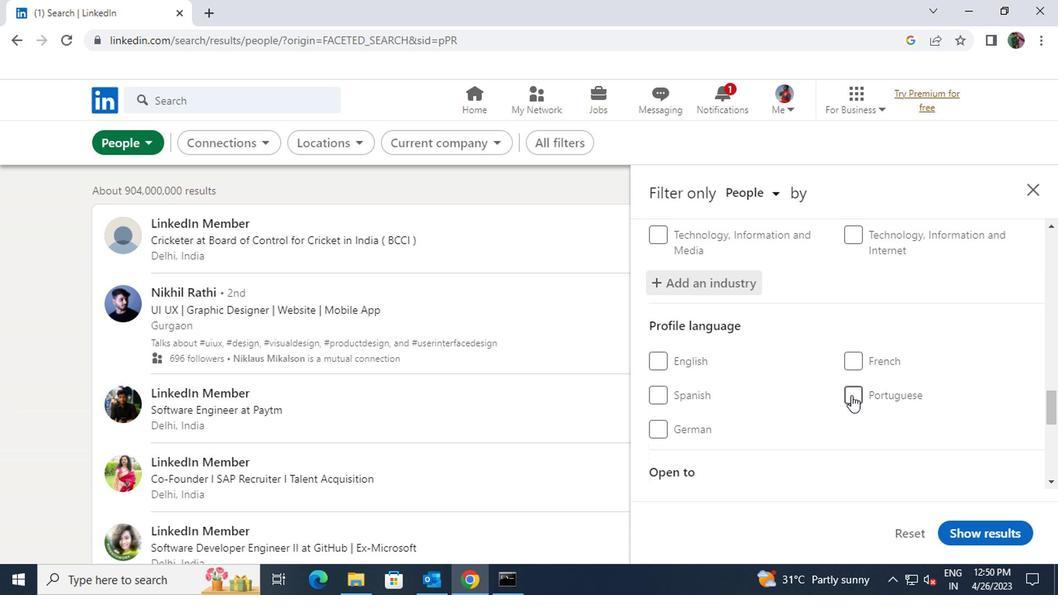 
Action: Mouse scrolled (848, 395) with delta (0, 0)
Screenshot: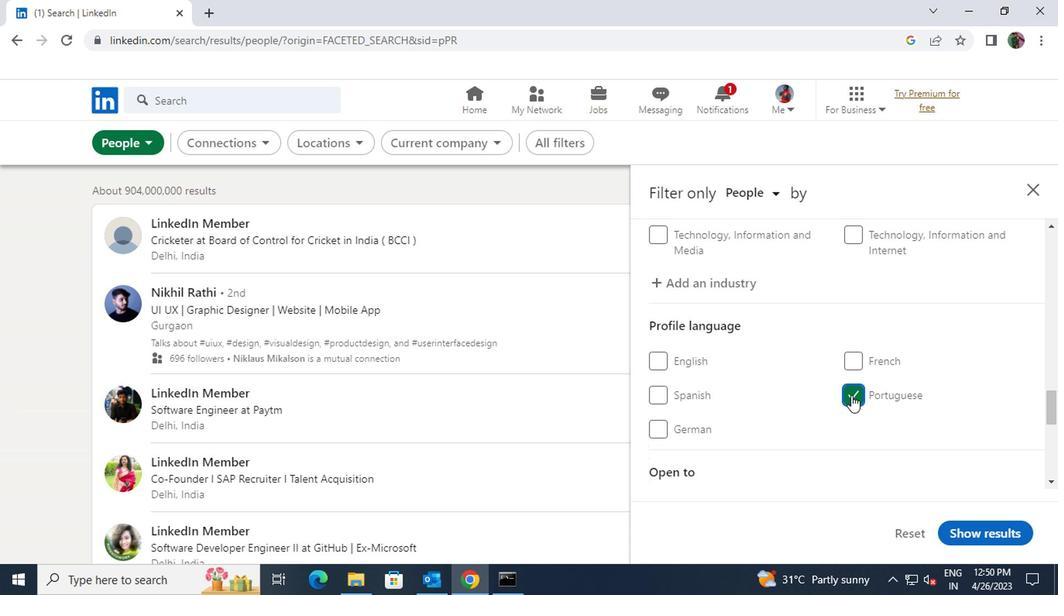 
Action: Mouse scrolled (848, 395) with delta (0, 0)
Screenshot: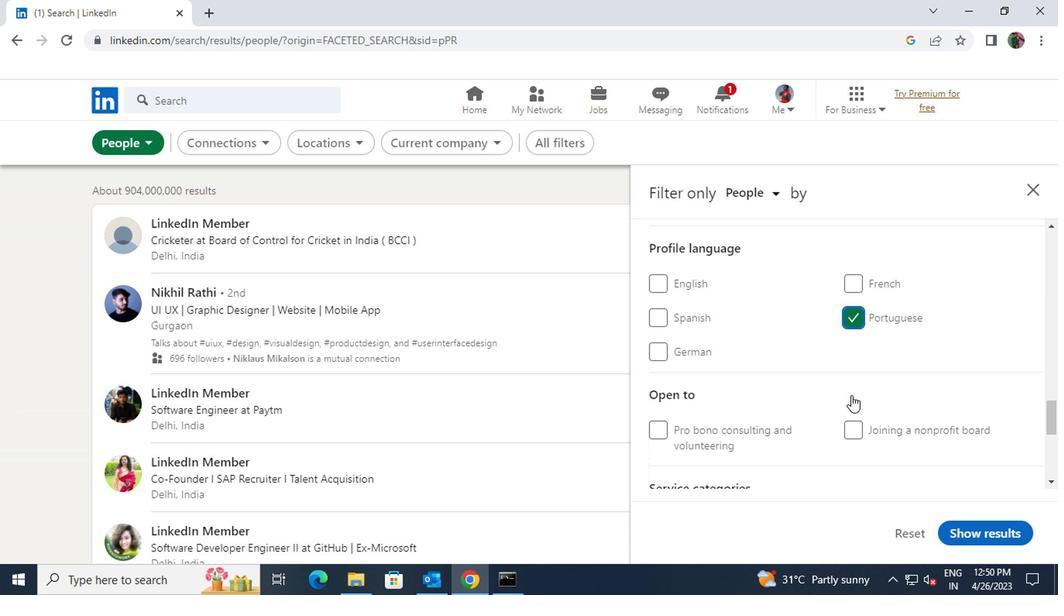 
Action: Mouse scrolled (848, 395) with delta (0, 0)
Screenshot: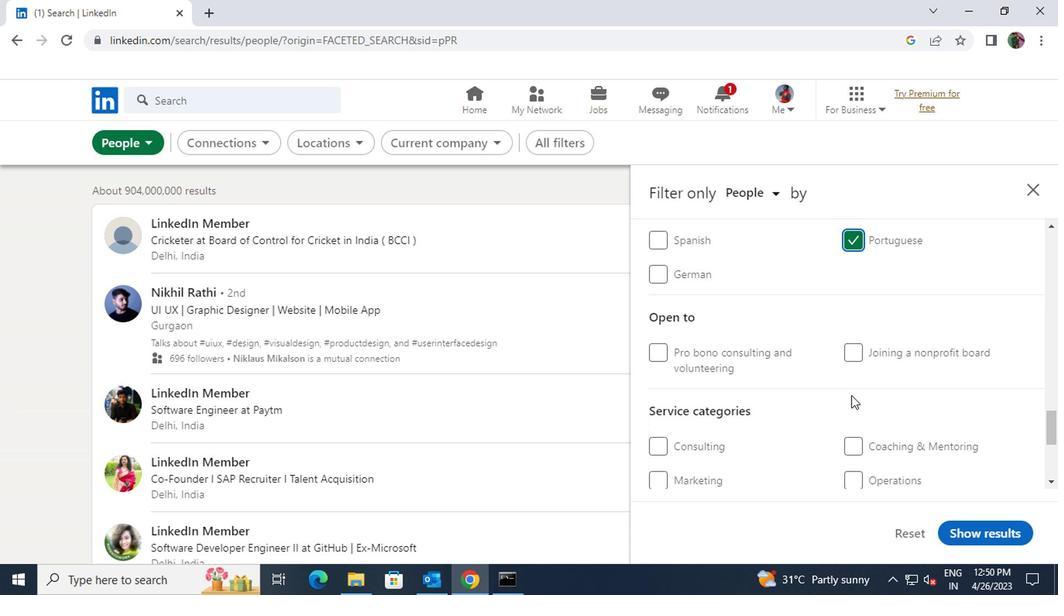 
Action: Mouse scrolled (848, 395) with delta (0, 0)
Screenshot: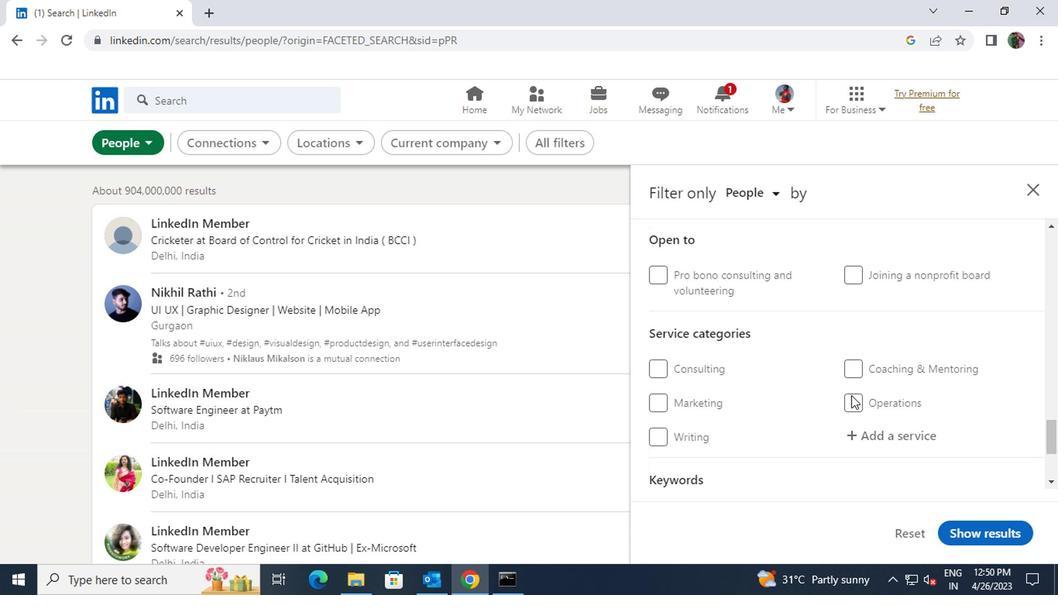 
Action: Mouse moved to (876, 359)
Screenshot: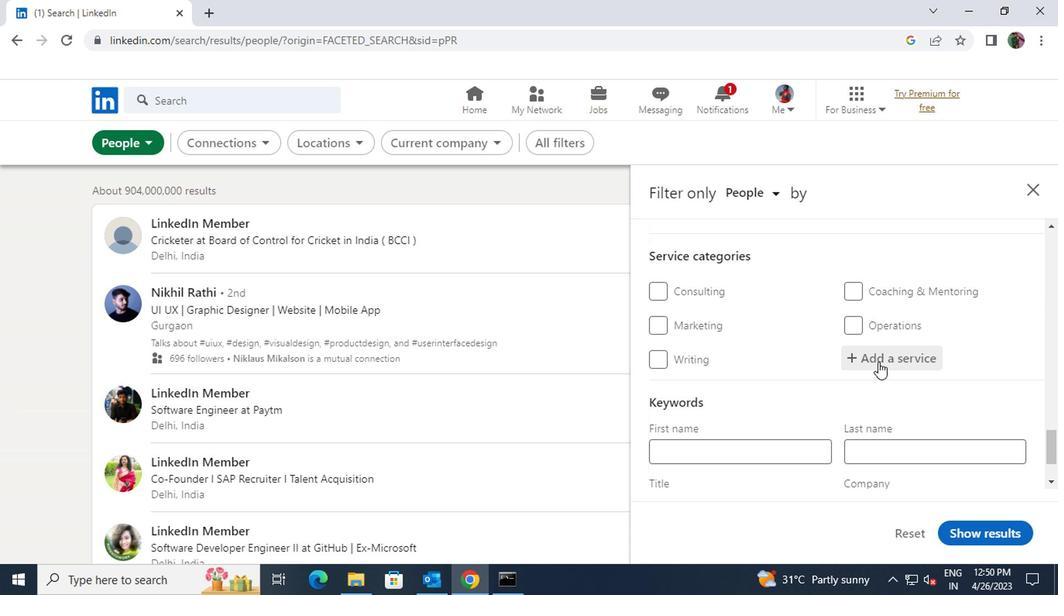 
Action: Mouse pressed left at (876, 359)
Screenshot: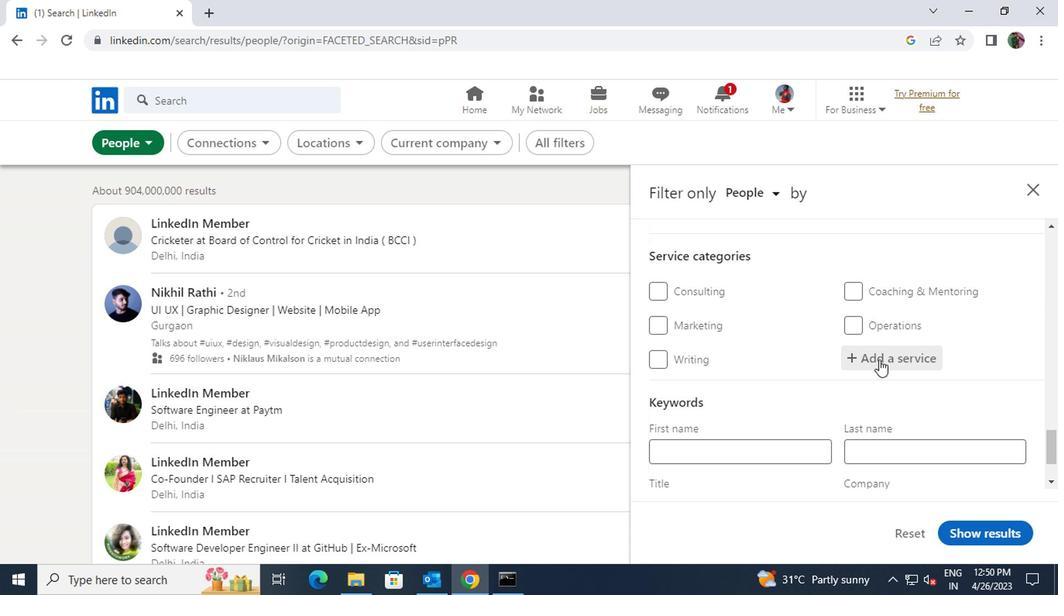 
Action: Key pressed <Key.shift>MARKET<Key.space>RESE
Screenshot: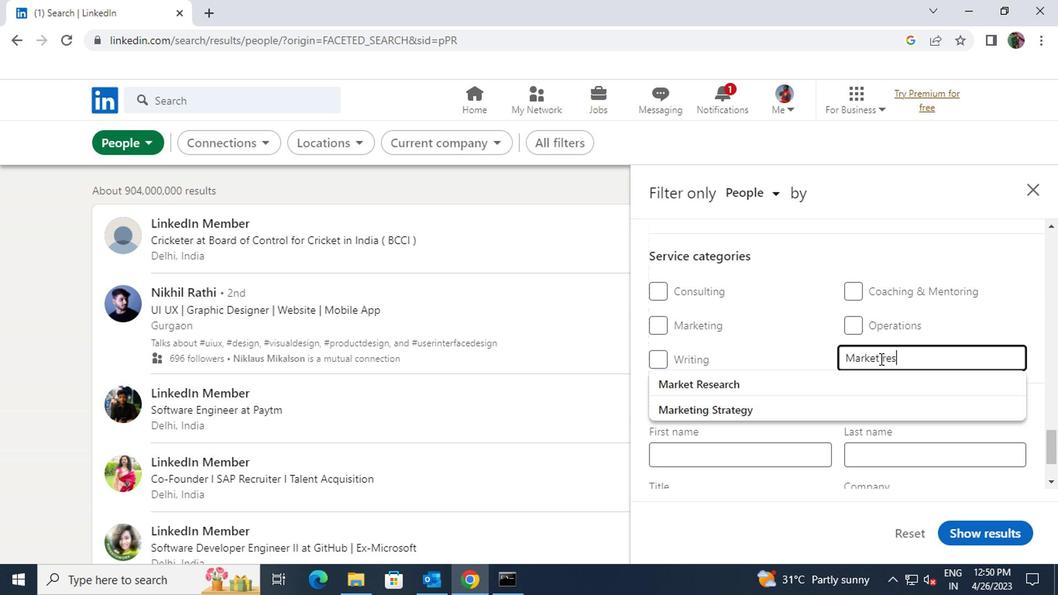 
Action: Mouse moved to (844, 376)
Screenshot: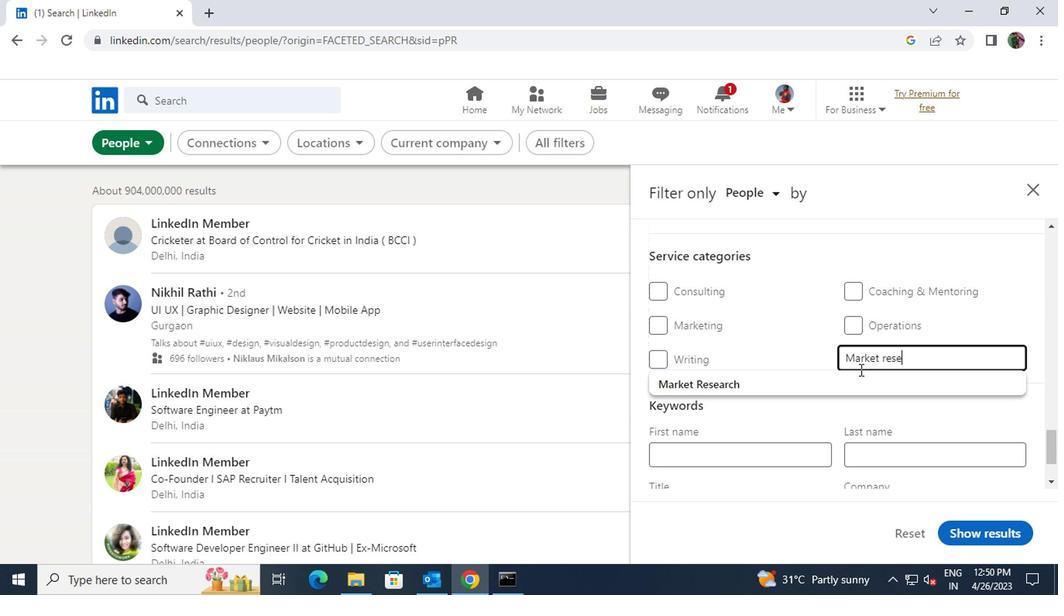 
Action: Mouse pressed left at (844, 376)
Screenshot: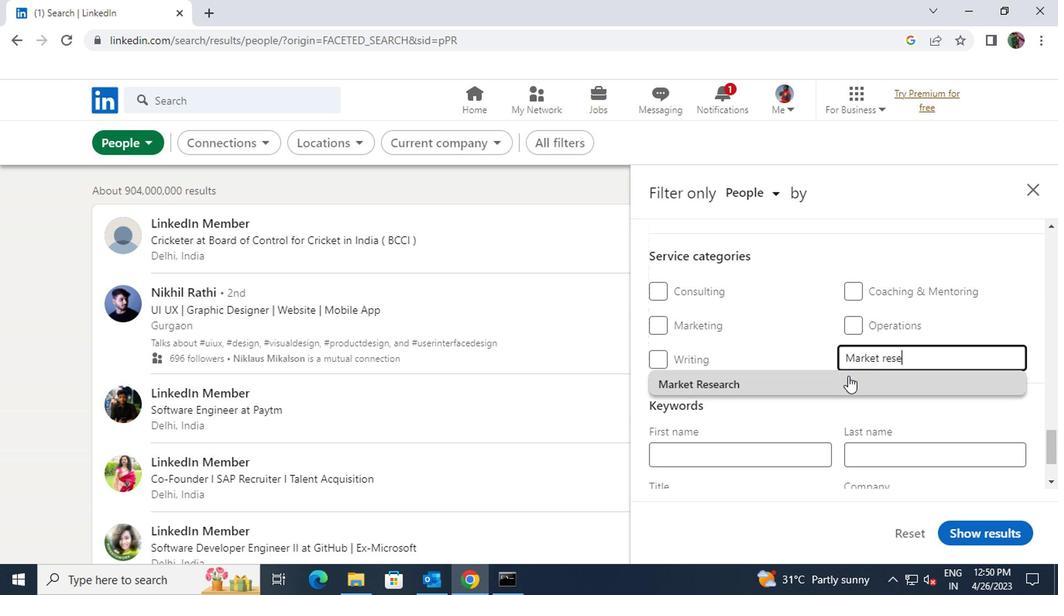 
Action: Mouse scrolled (844, 376) with delta (0, 0)
Screenshot: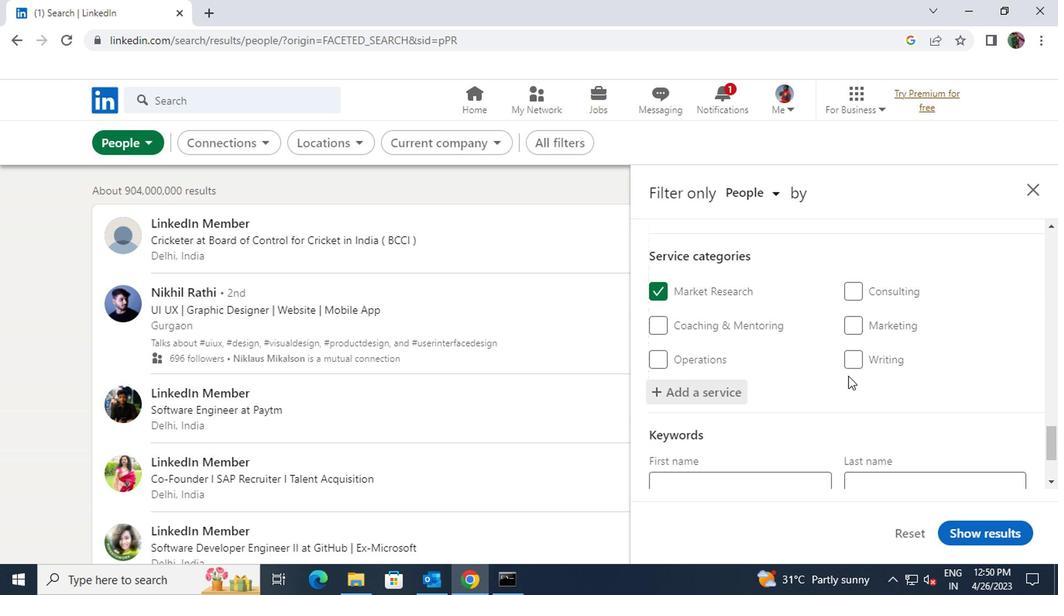 
Action: Mouse scrolled (844, 376) with delta (0, 0)
Screenshot: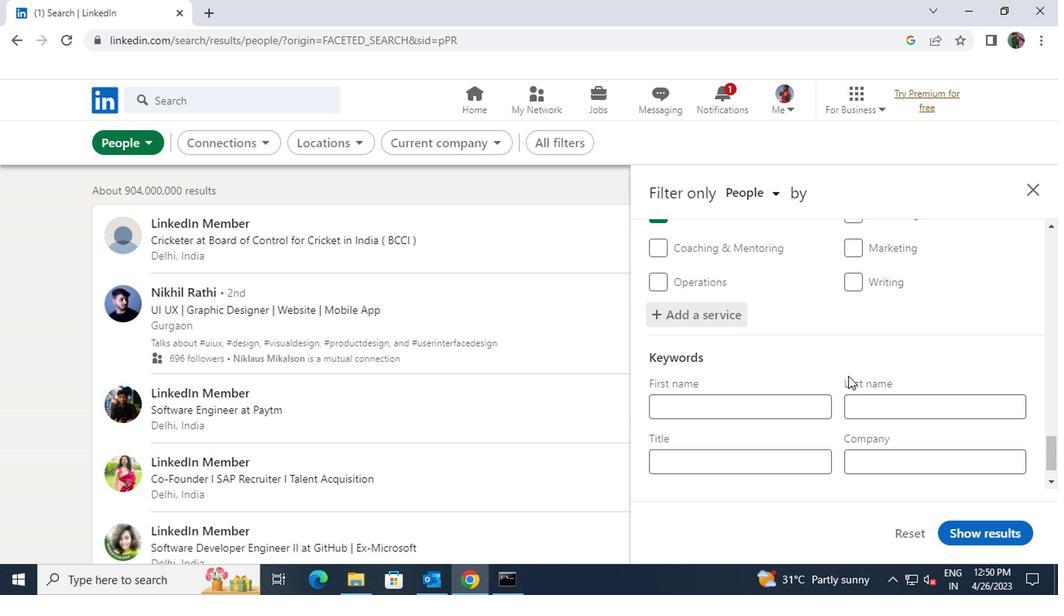 
Action: Mouse scrolled (844, 376) with delta (0, 0)
Screenshot: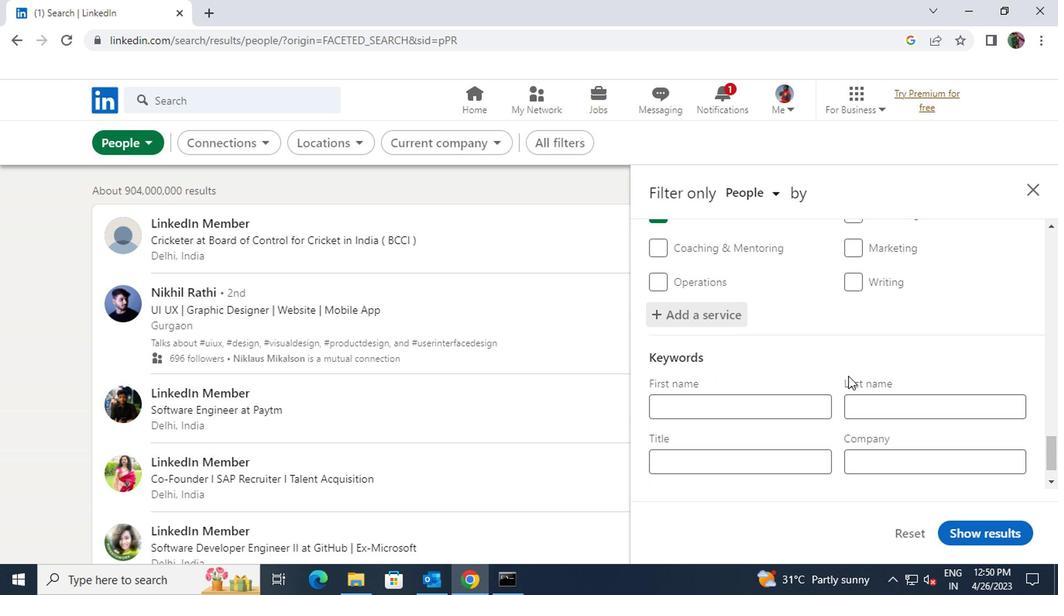 
Action: Mouse moved to (773, 420)
Screenshot: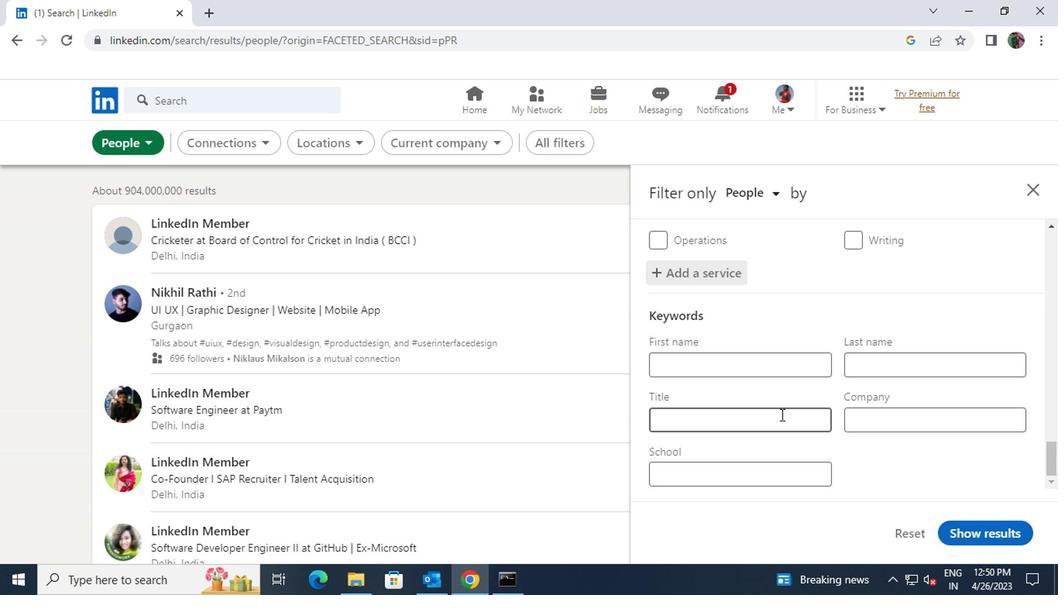 
Action: Mouse pressed left at (773, 420)
Screenshot: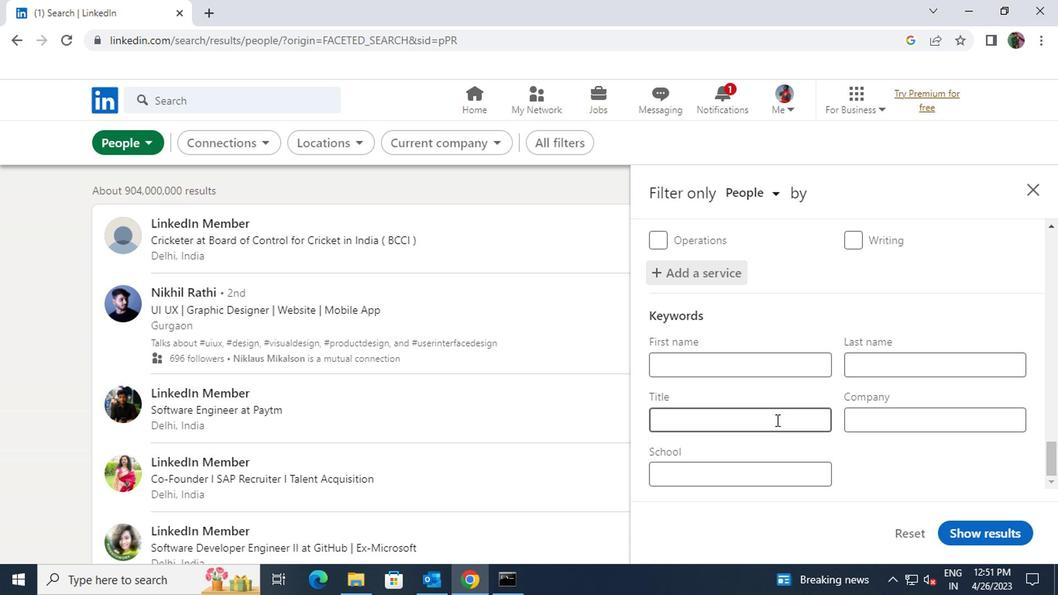 
Action: Key pressed <Key.shift>PRESCHOOL<Key.space>TECHER
Screenshot: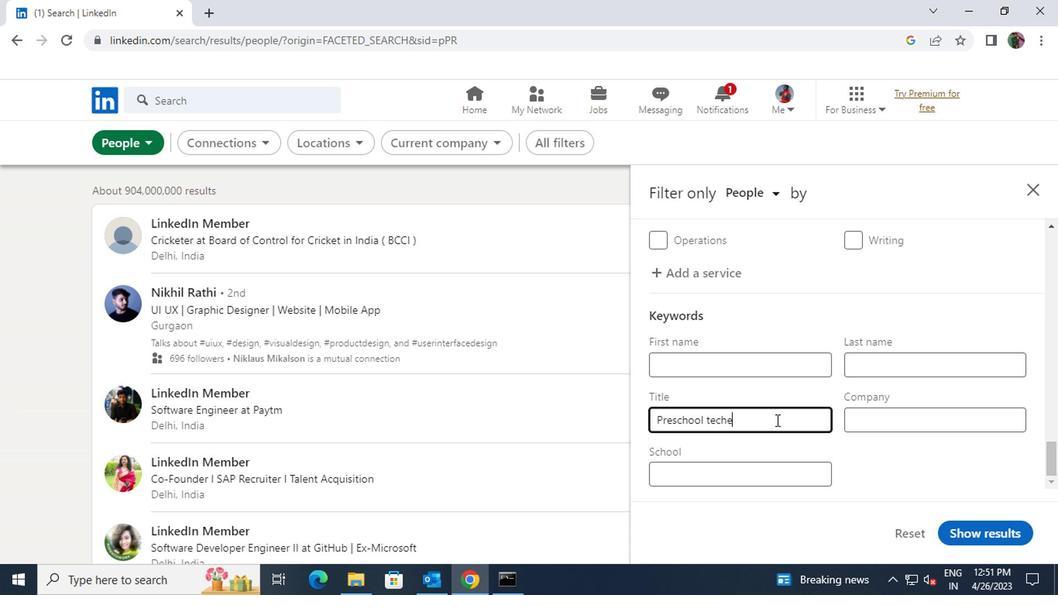 
Action: Mouse moved to (949, 526)
Screenshot: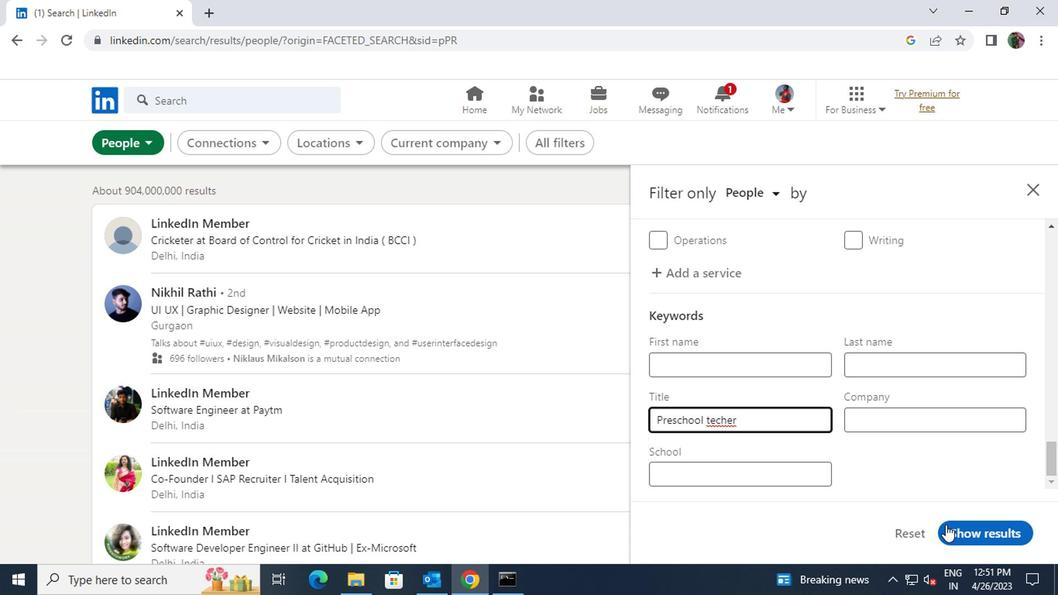 
Action: Mouse pressed left at (949, 526)
Screenshot: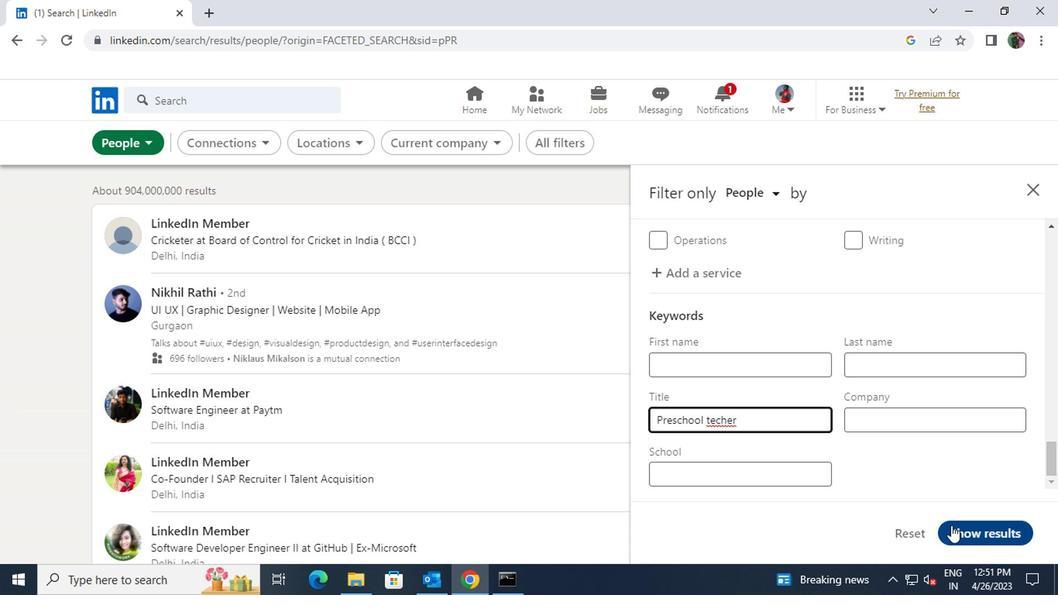
